 Task: Add an event with the title Webinar: Introduction to Effective Social Media Advertising, date '2023/12/05', time 7:50 AM to 9:50 AMand add a description: The facilitator will provide a briefing on the rules, objectives, and safety guidelines of the scavenger hunt. Teams will receive their scavenger hunt checklist, which may include a combination of physical objects to find, riddles to solve, or tasks to complete.Select event color  Tangerine . Add location for the event as: Kyoto, Japan, logged in from the account softage.4@softage.netand send the event invitation to softage.6@softage.net and softage.7@softage.net. Set a reminder for the event Doesn't repeat
Action: Mouse moved to (94, 122)
Screenshot: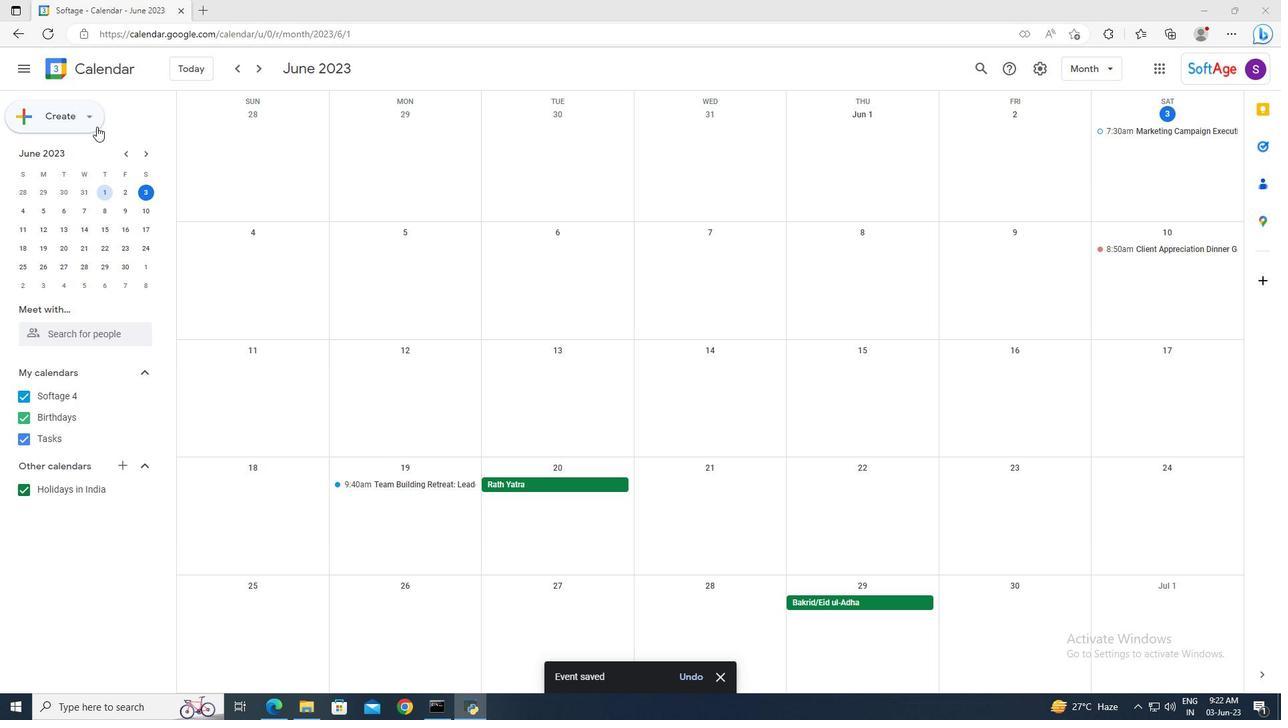 
Action: Mouse pressed left at (94, 122)
Screenshot: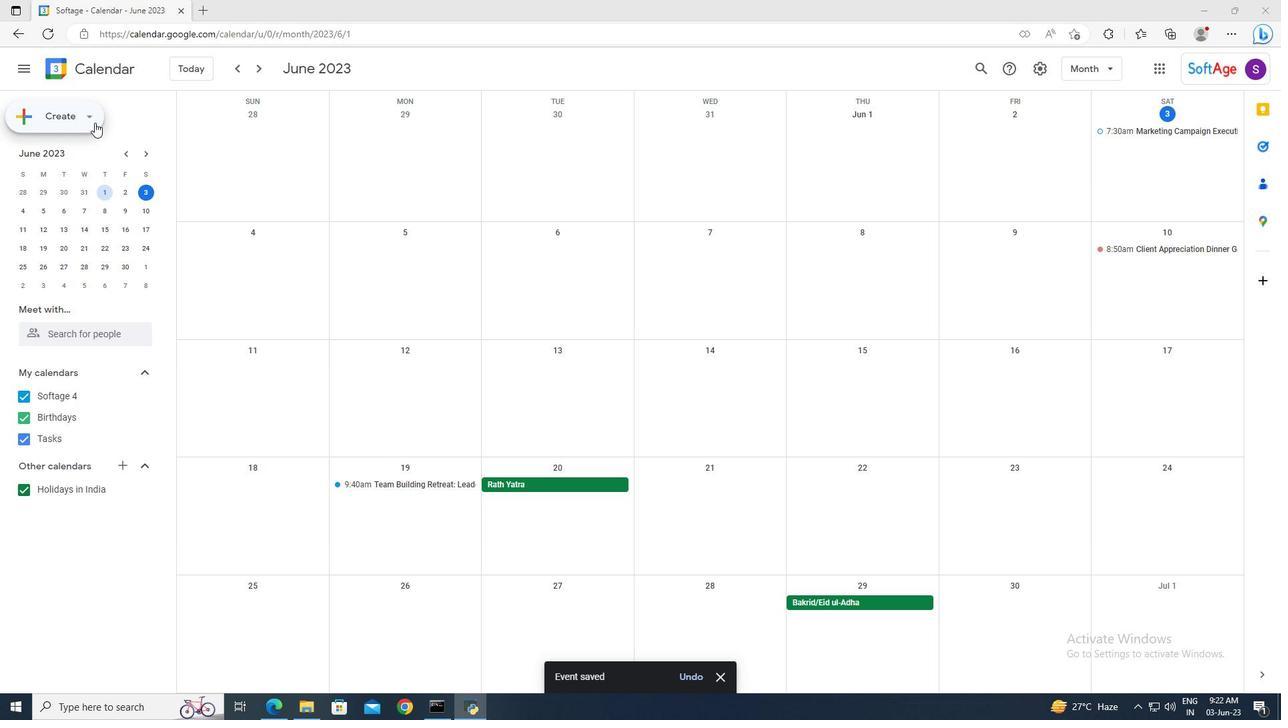 
Action: Mouse moved to (95, 154)
Screenshot: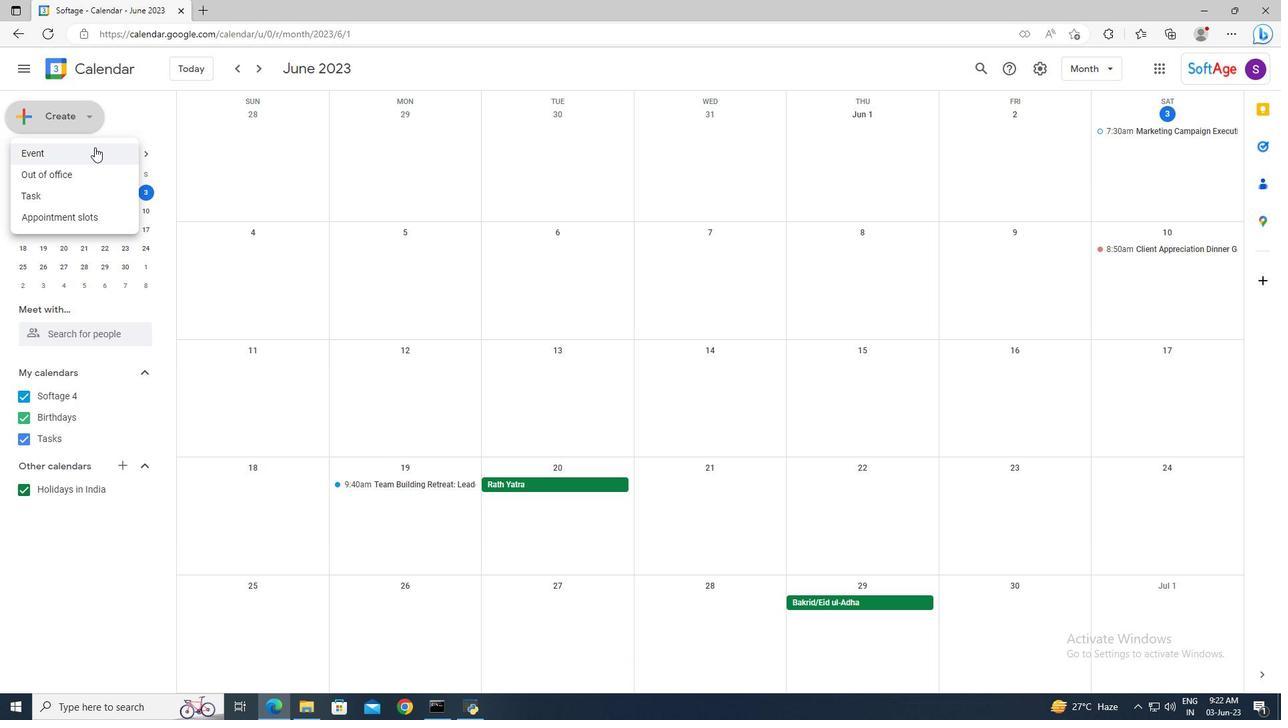 
Action: Mouse pressed left at (95, 154)
Screenshot: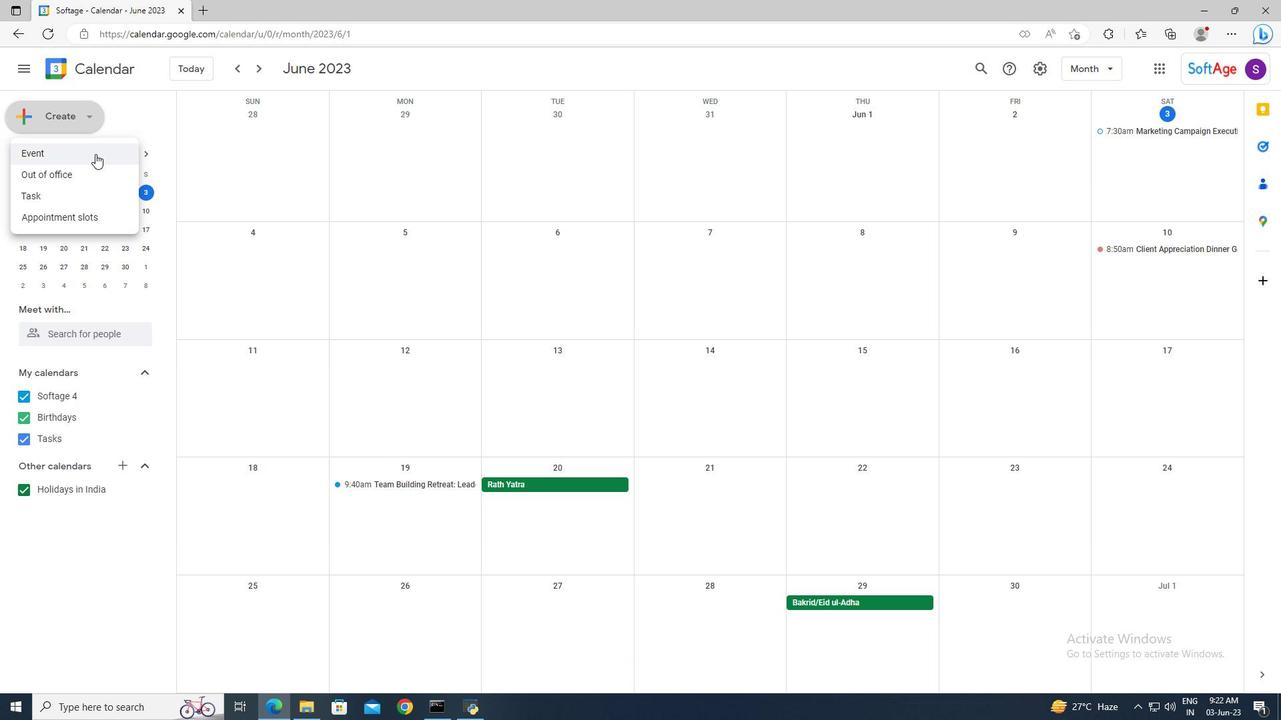 
Action: Mouse moved to (681, 445)
Screenshot: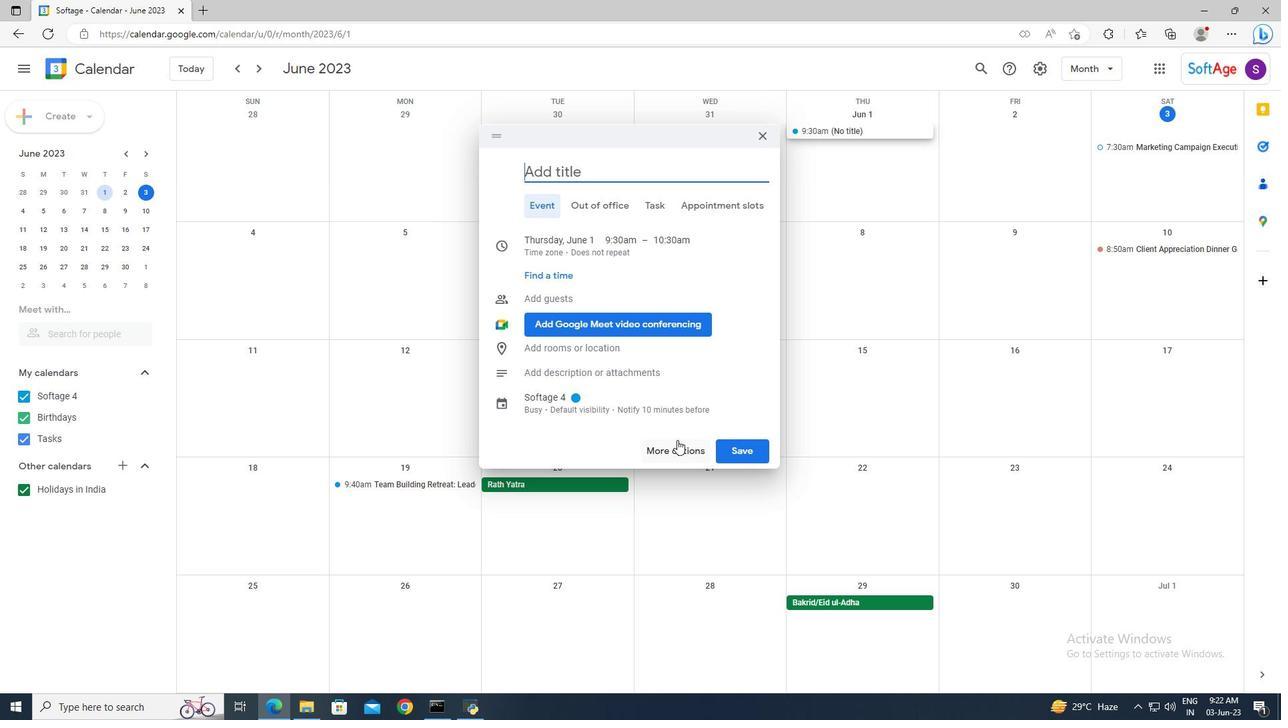 
Action: Mouse pressed left at (681, 445)
Screenshot: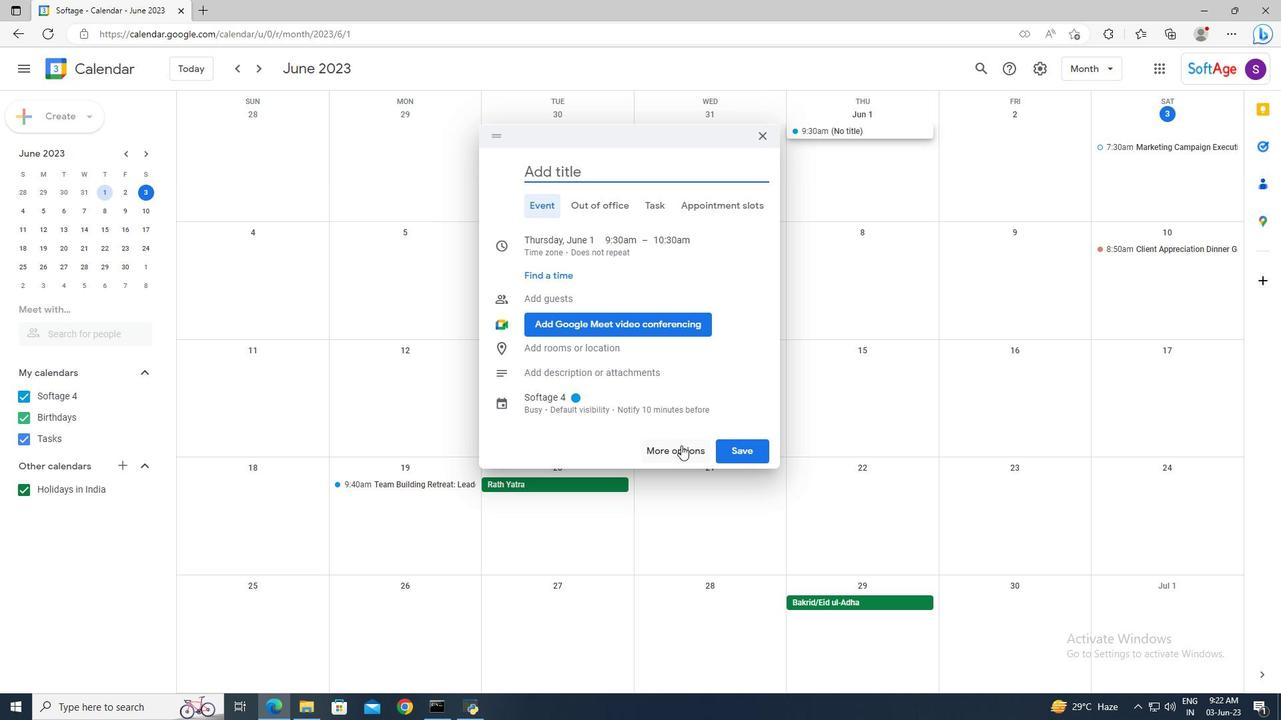 
Action: Mouse moved to (321, 80)
Screenshot: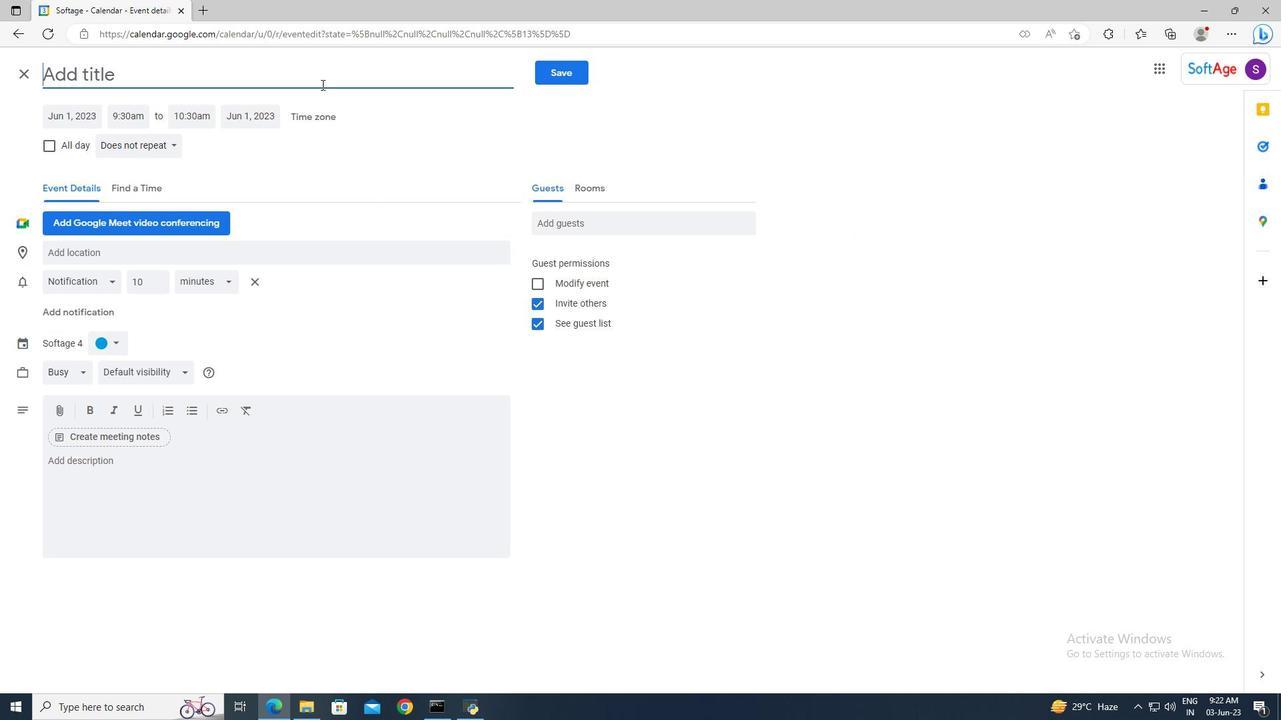 
Action: Mouse pressed left at (321, 80)
Screenshot: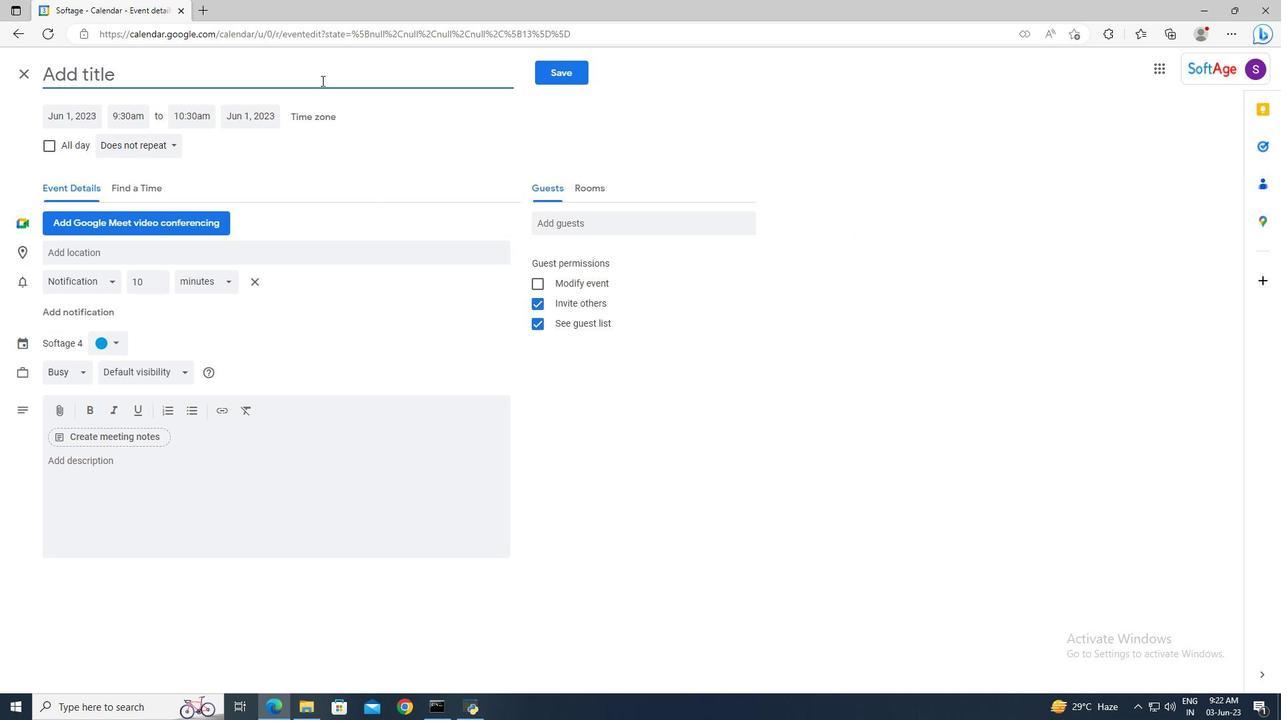 
Action: Key pressed <Key.shift>Webinar<Key.shift>:<Key.space><Key.shift>Introdu<Key.backspace><Key.backspace>duction<Key.space>to<Key.space><Key.shift>Effective<Key.space><Key.shift_r>Social<Key.space><Key.shift>Media<Key.space><Key.shift>Advertising
Screenshot: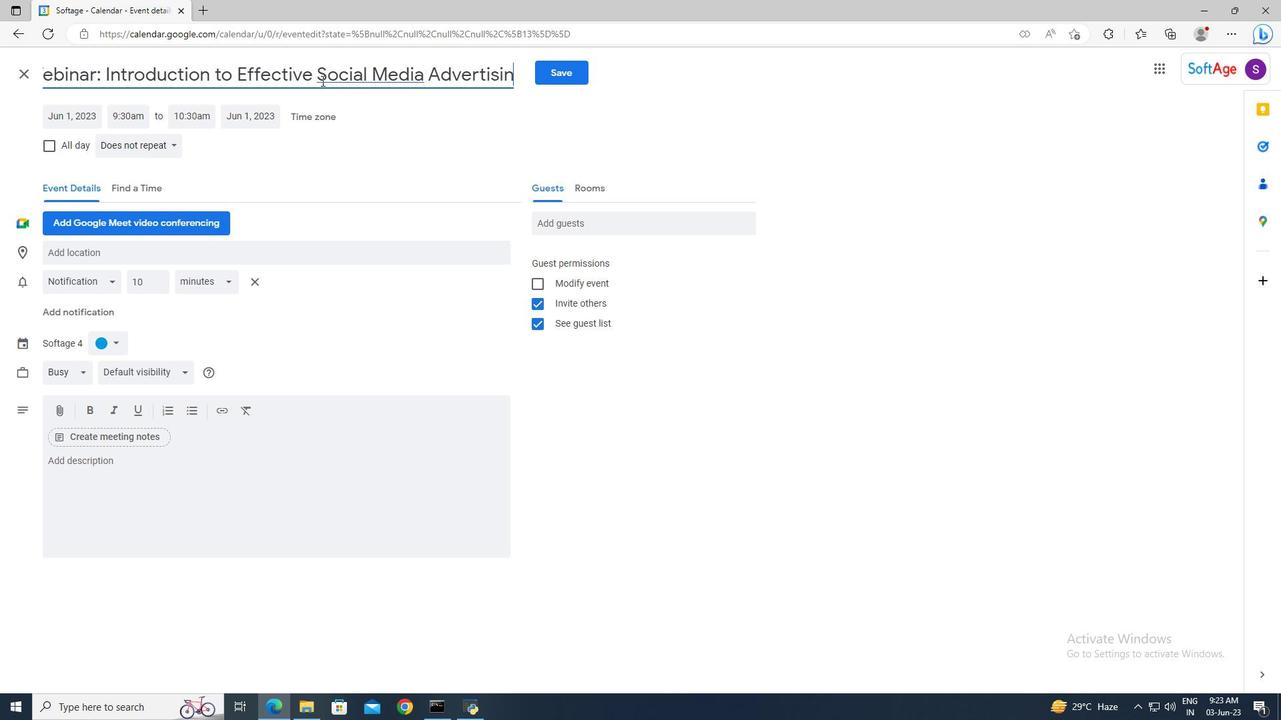 
Action: Mouse moved to (89, 116)
Screenshot: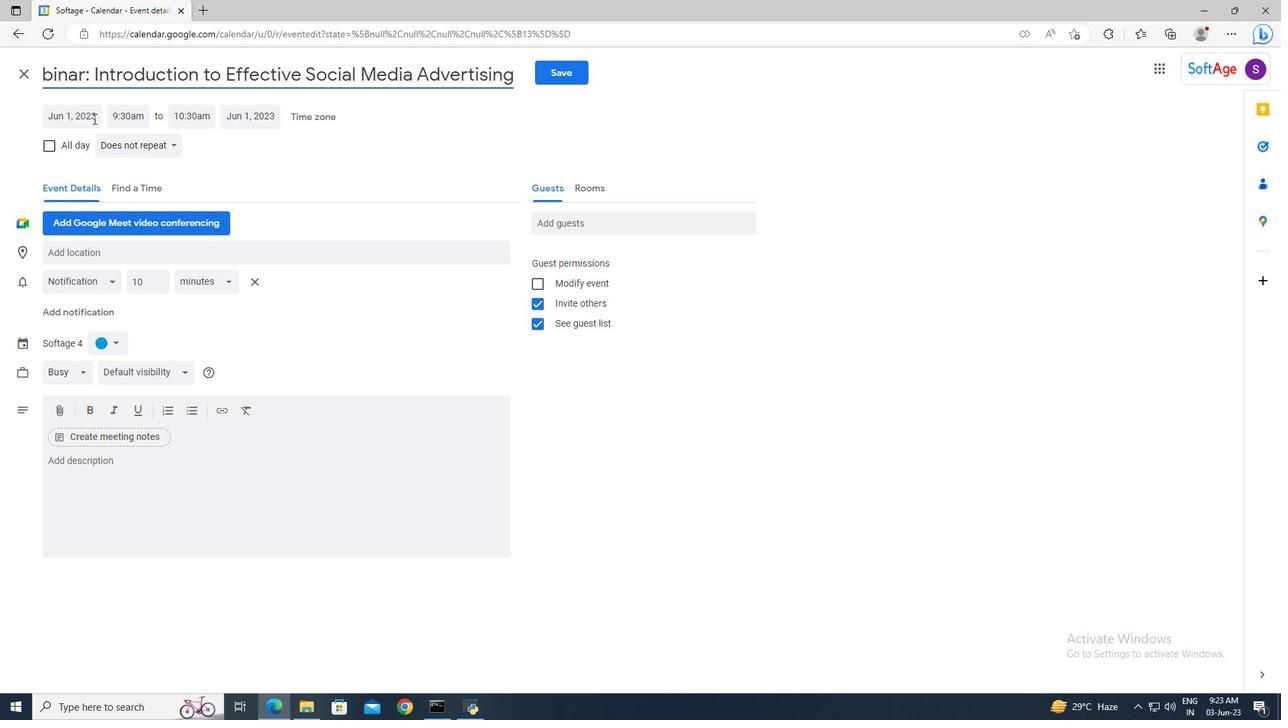 
Action: Mouse pressed left at (89, 116)
Screenshot: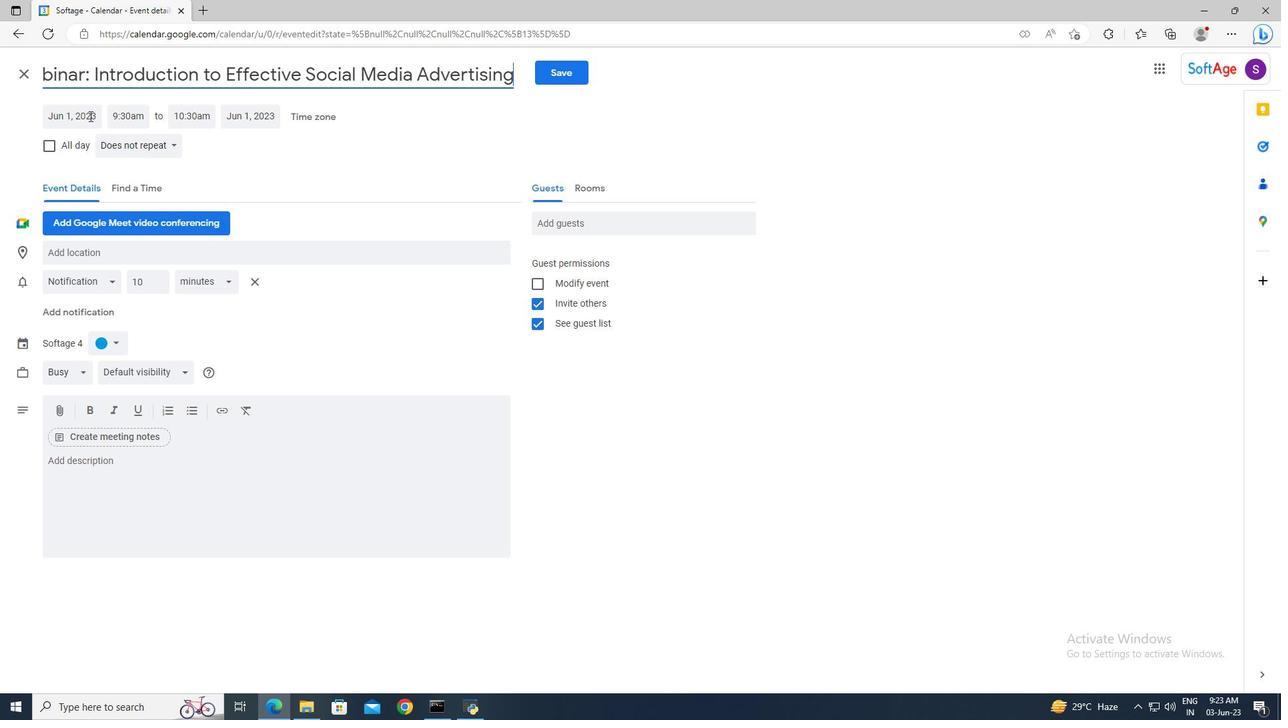 
Action: Mouse moved to (213, 142)
Screenshot: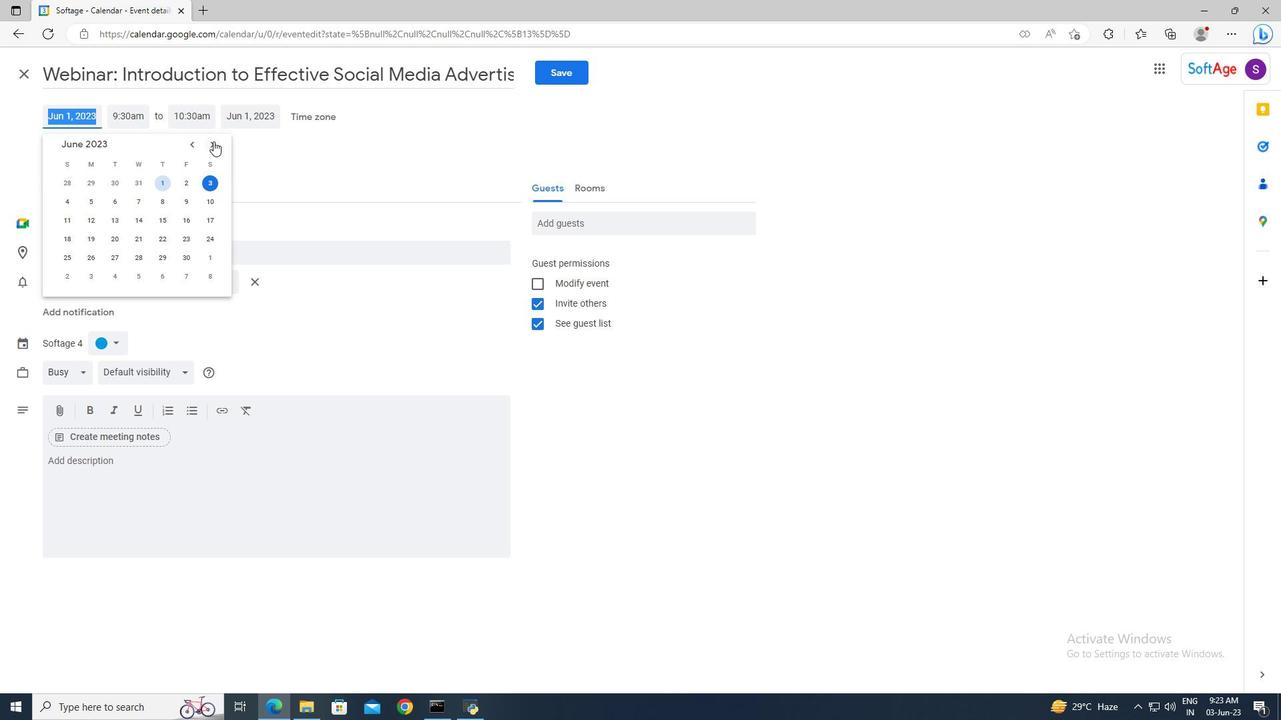 
Action: Mouse pressed left at (213, 142)
Screenshot: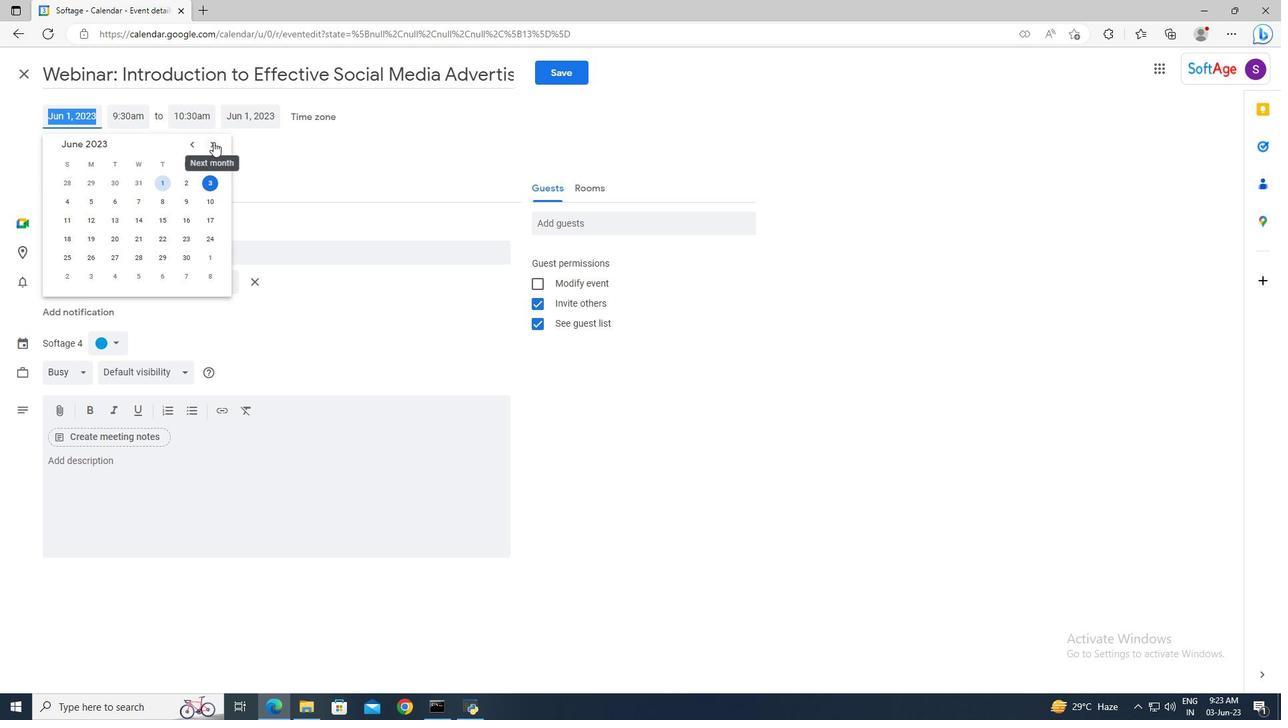 
Action: Mouse pressed left at (213, 142)
Screenshot: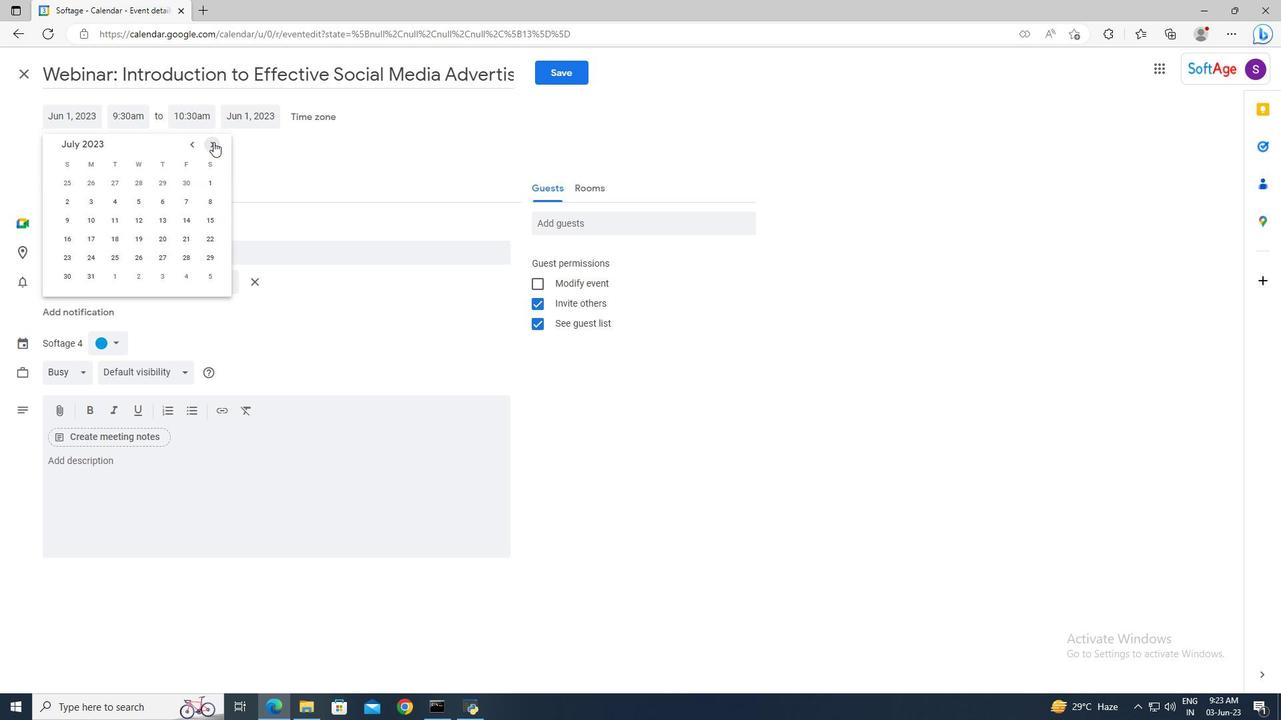 
Action: Mouse pressed left at (213, 142)
Screenshot: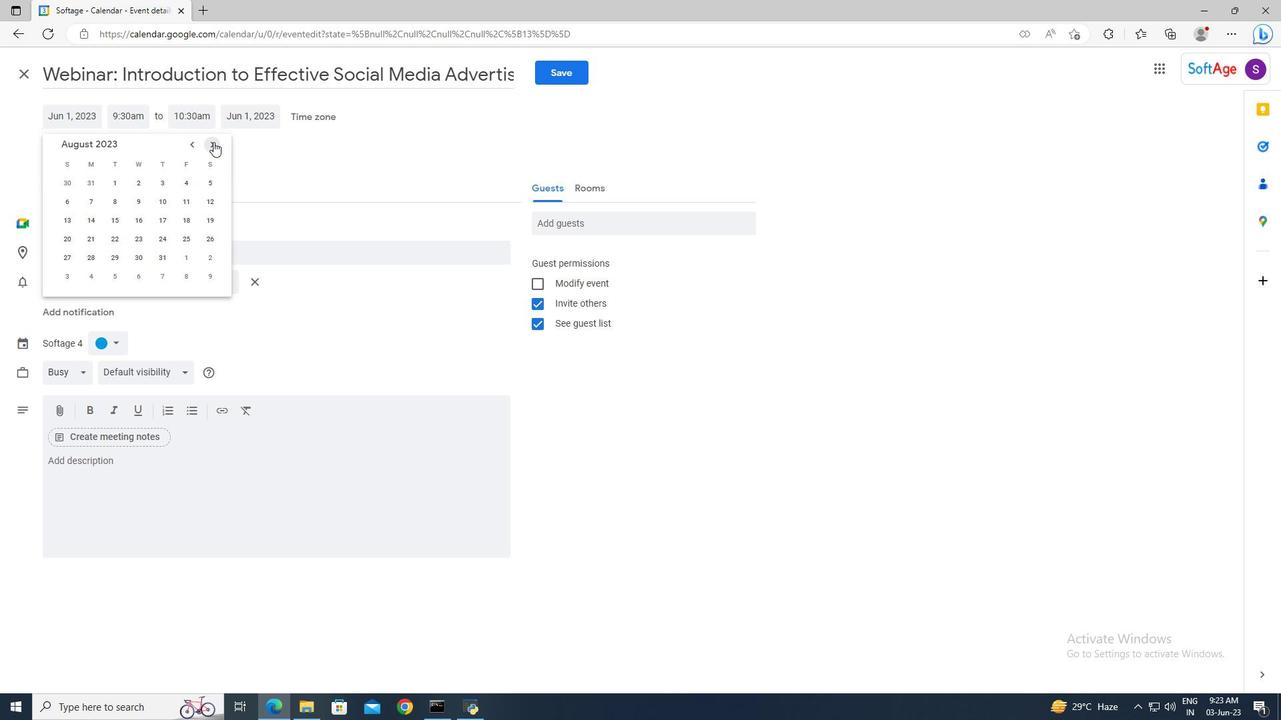 
Action: Mouse pressed left at (213, 142)
Screenshot: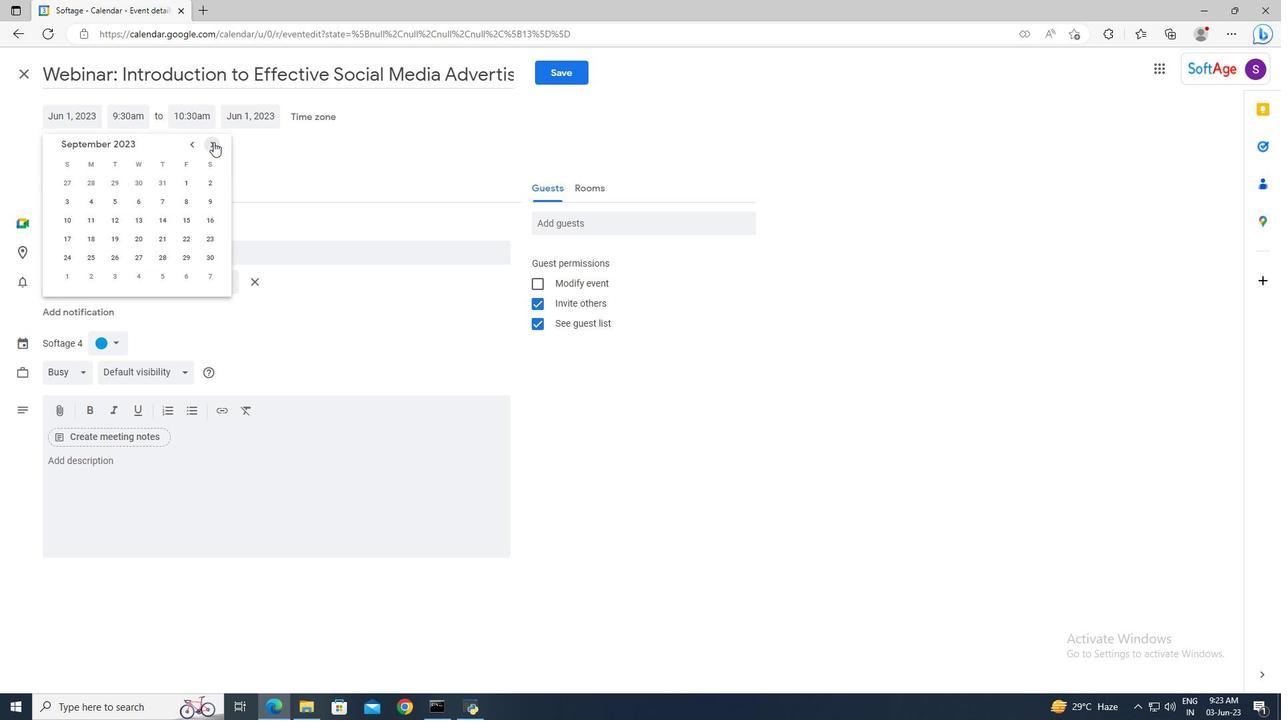 
Action: Mouse pressed left at (213, 142)
Screenshot: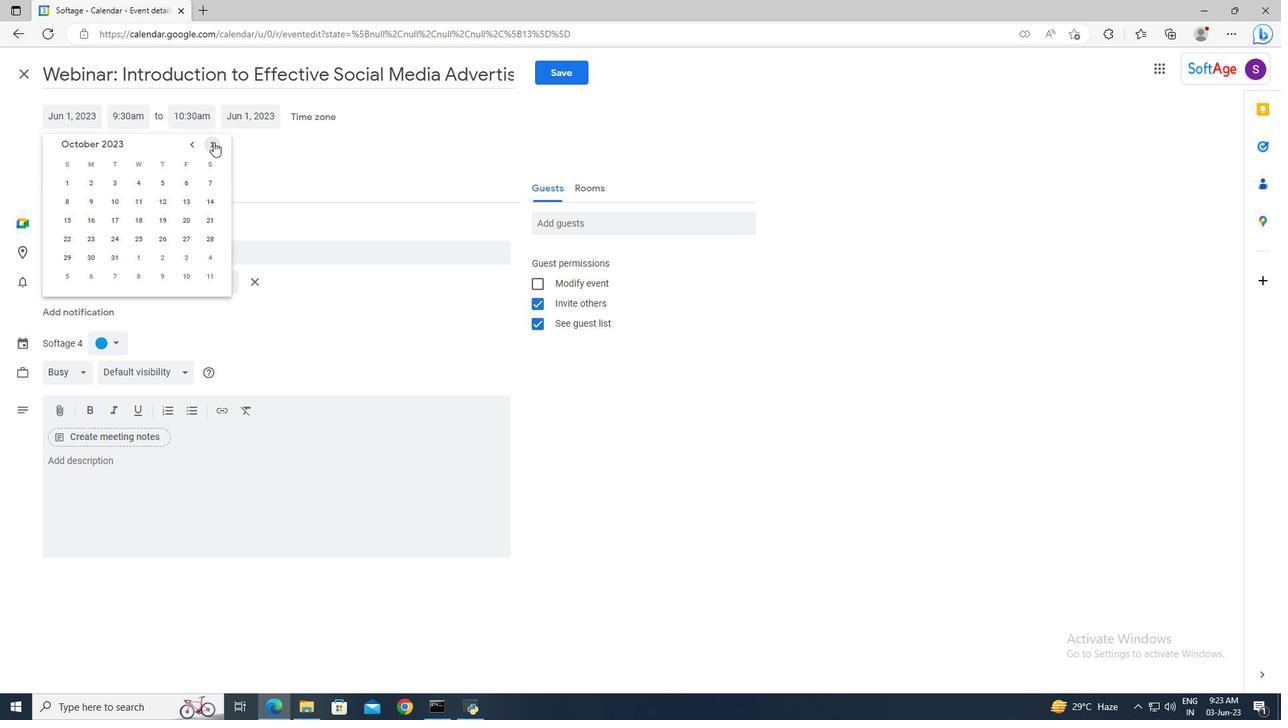 
Action: Mouse pressed left at (213, 142)
Screenshot: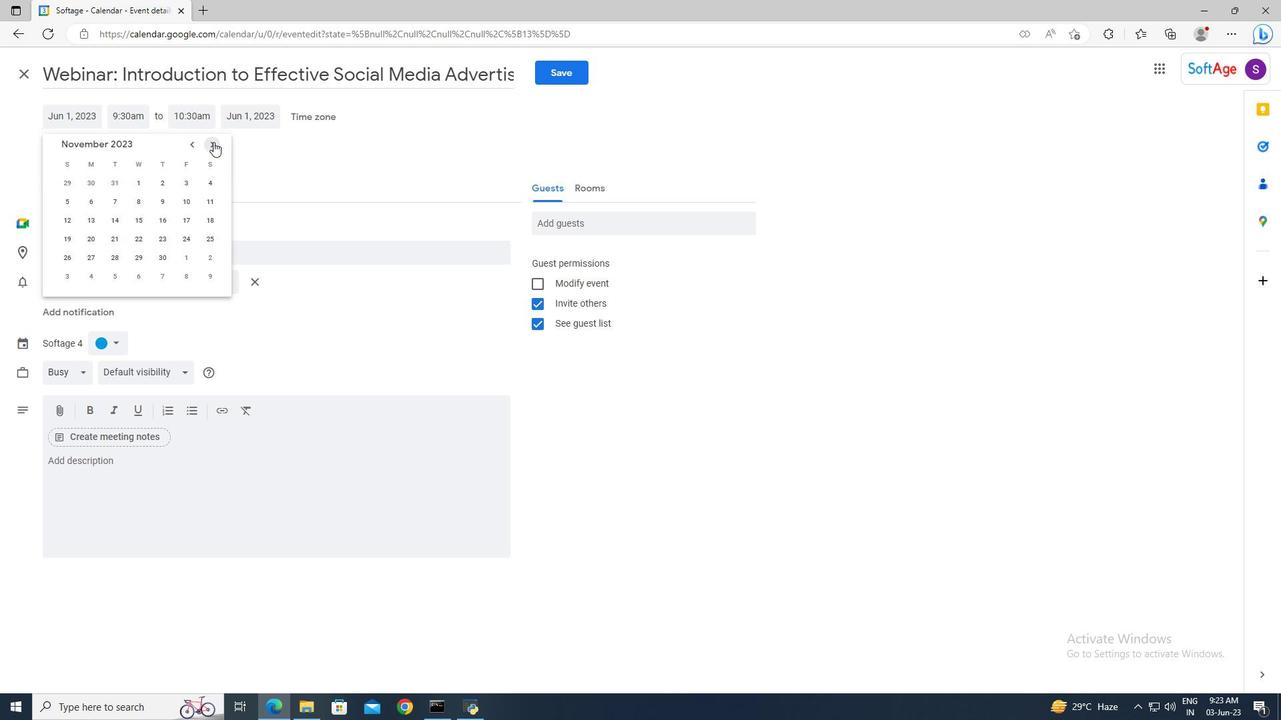 
Action: Mouse moved to (111, 204)
Screenshot: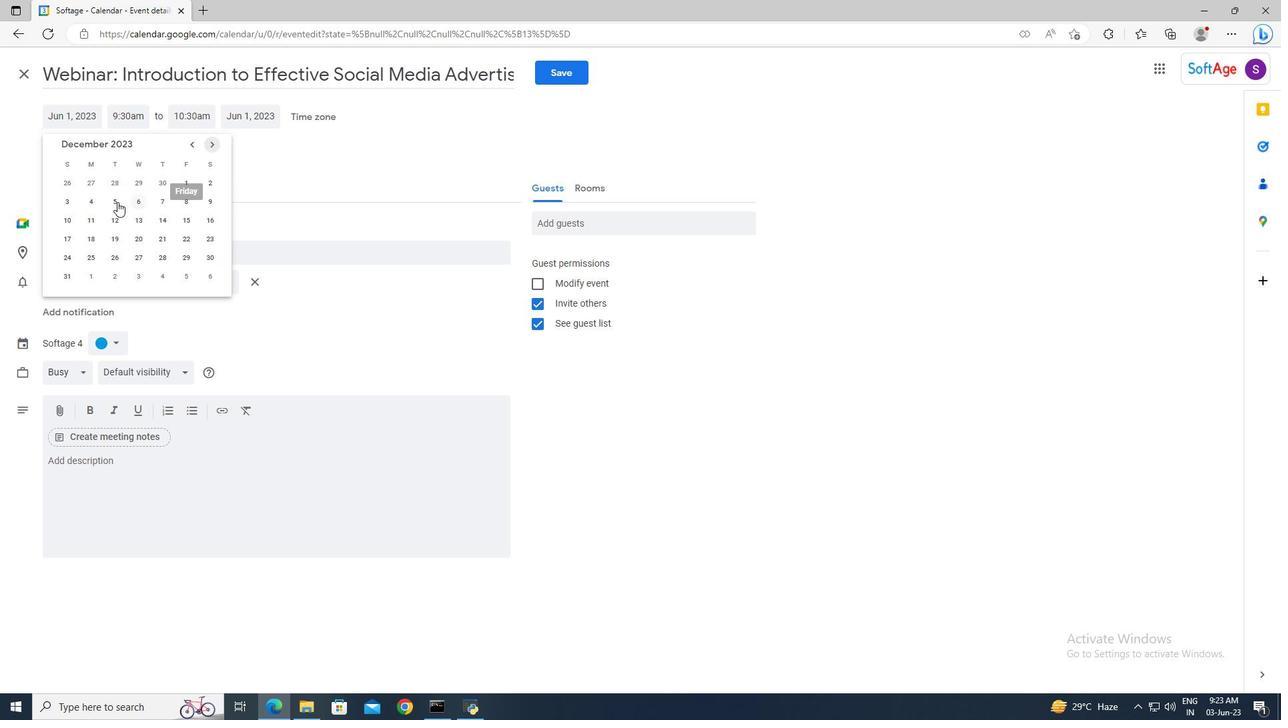 
Action: Mouse pressed left at (111, 204)
Screenshot: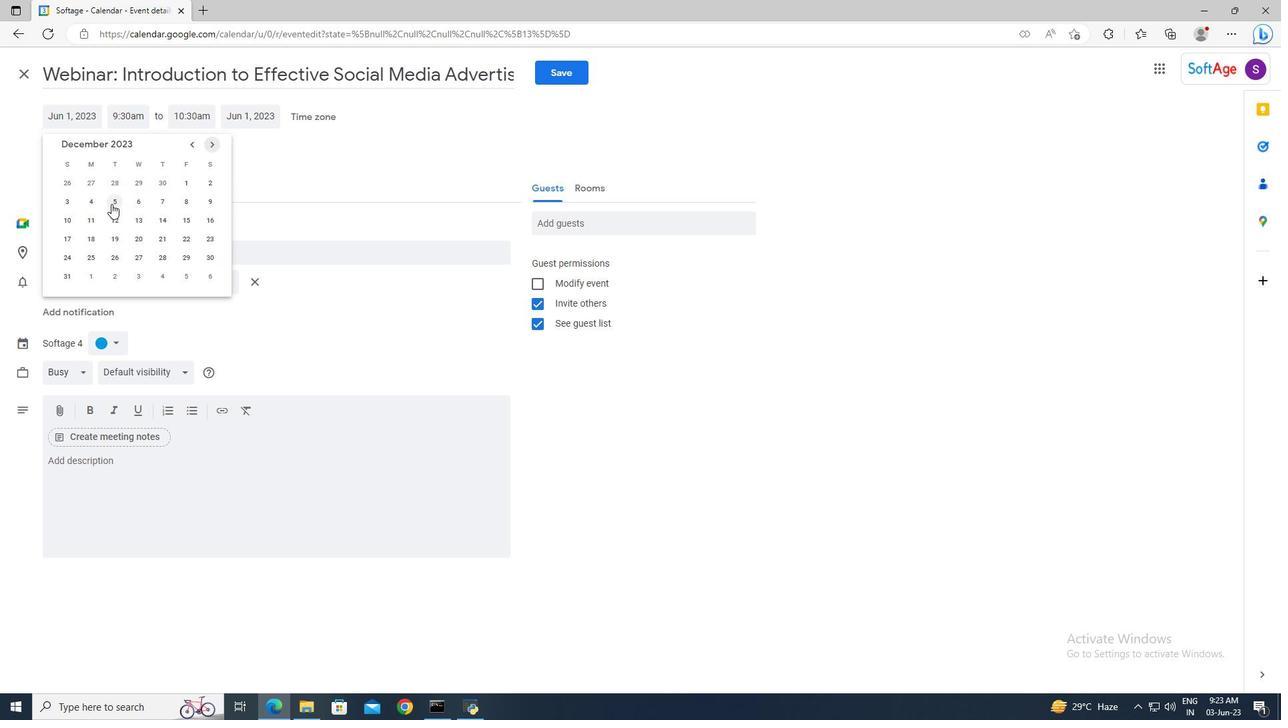 
Action: Mouse moved to (121, 118)
Screenshot: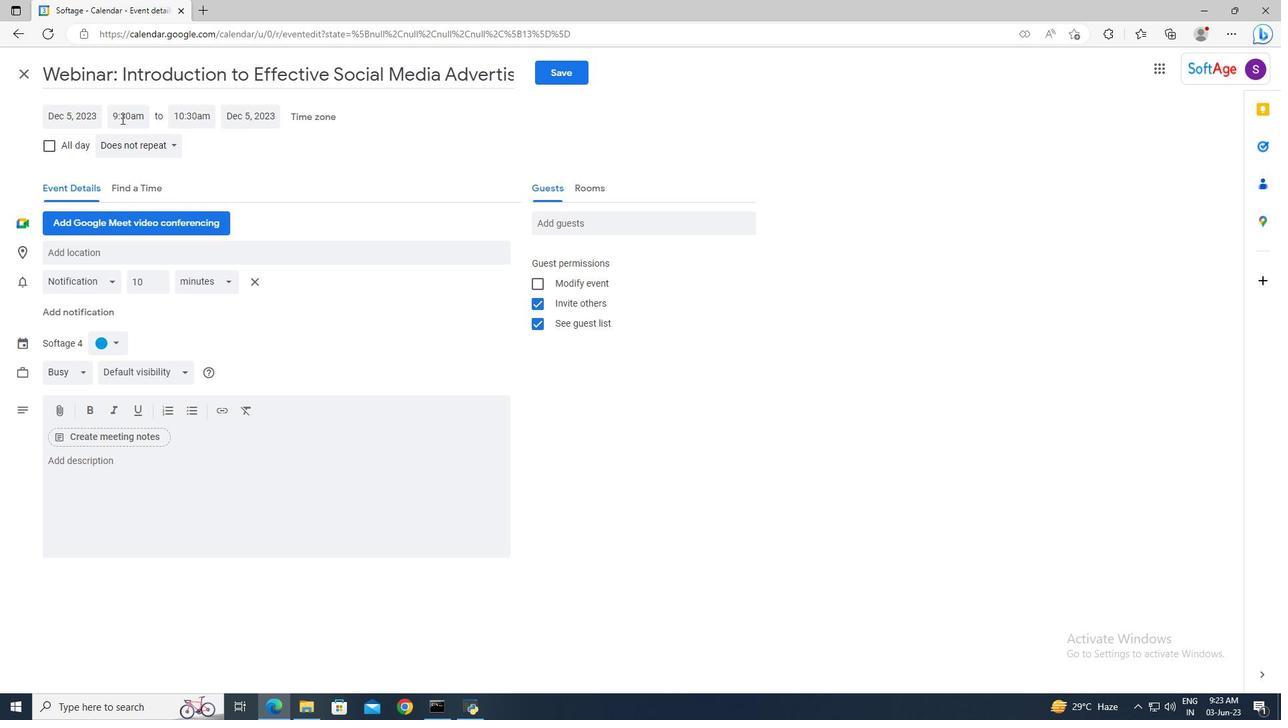 
Action: Mouse pressed left at (121, 118)
Screenshot: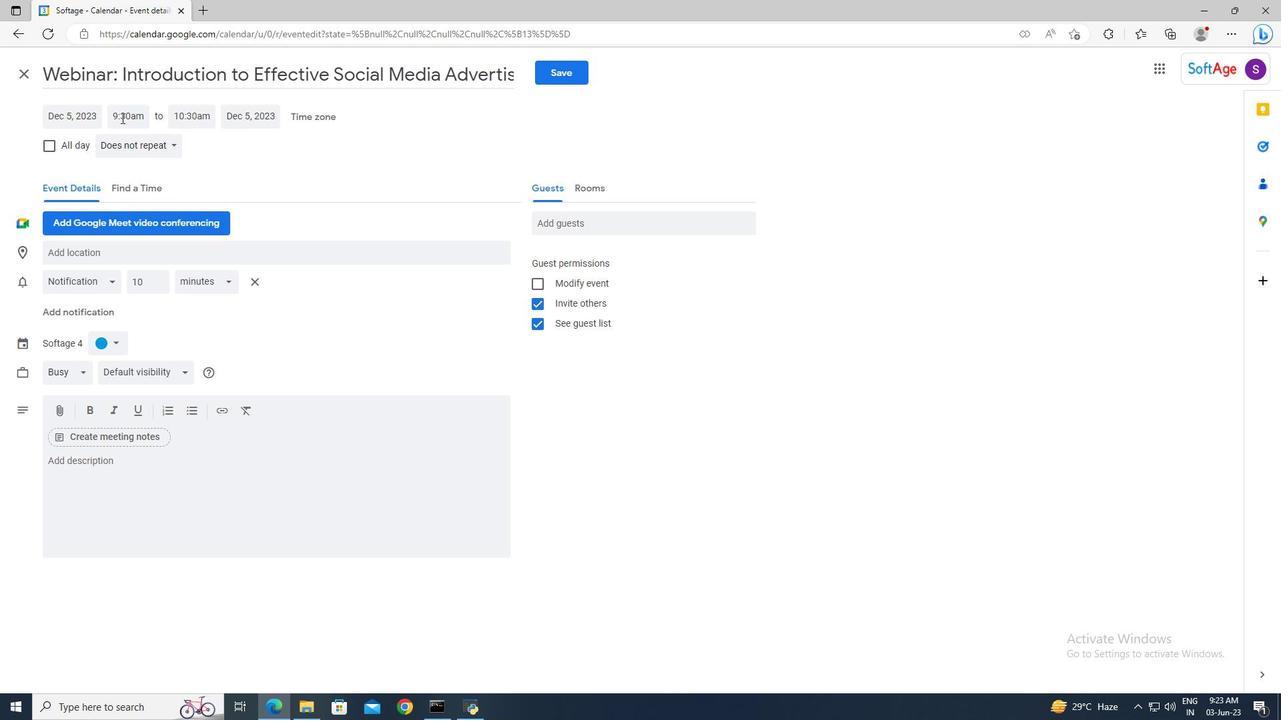 
Action: Key pressed 7<Key.shift_r>:50am<Key.enter><Key.tab>9<Key.shift_r>:50<Key.enter>
Screenshot: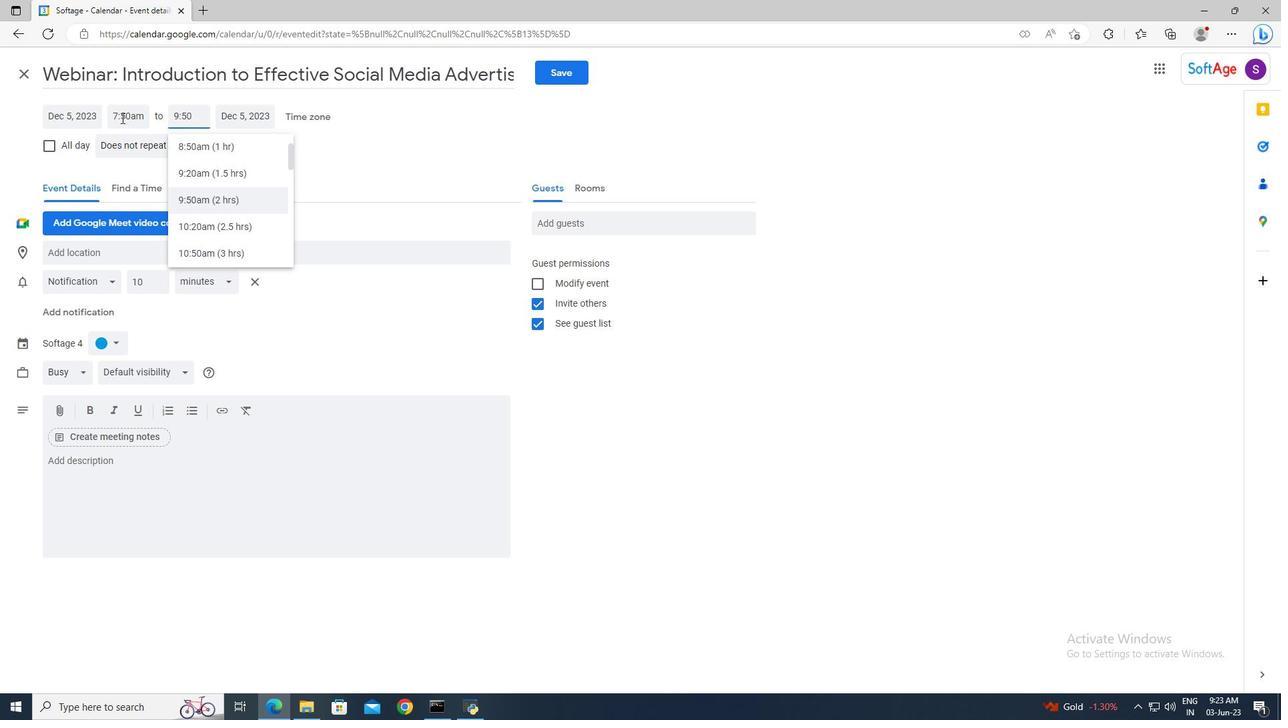 
Action: Mouse moved to (126, 466)
Screenshot: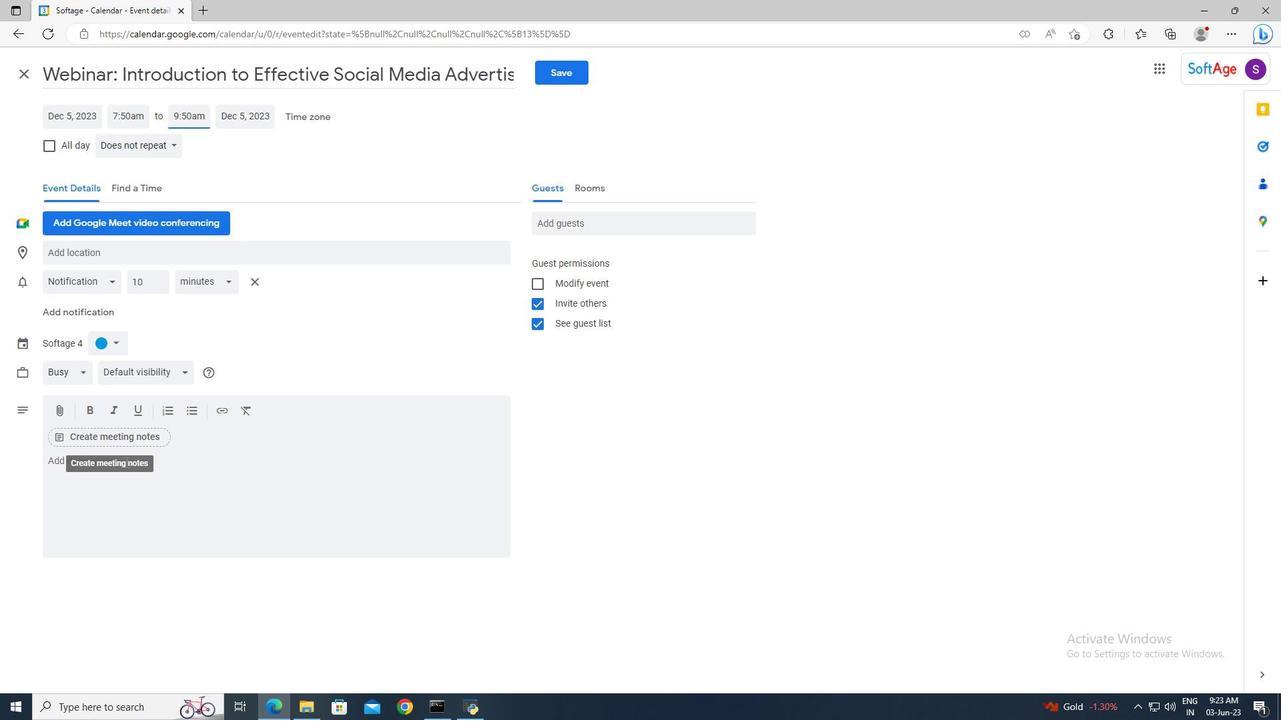 
Action: Mouse pressed left at (126, 466)
Screenshot: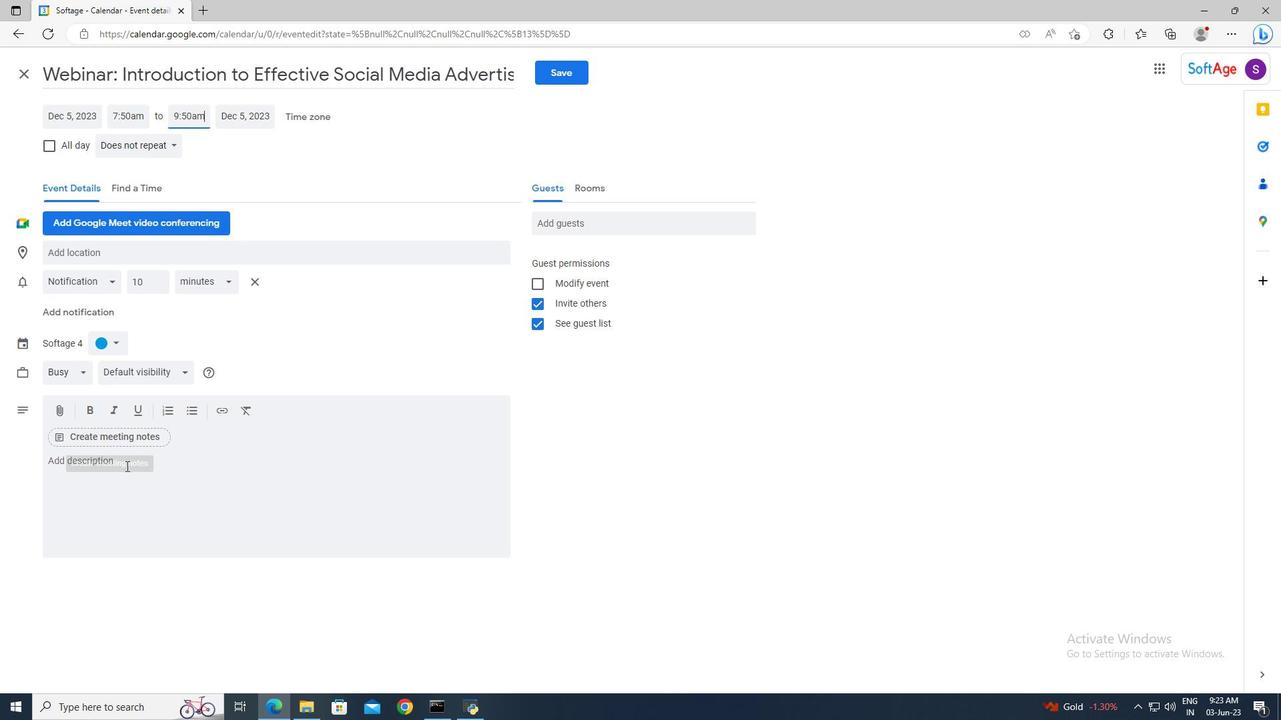 
Action: Key pressed <Key.shift>The<Key.space>facilitator<Key.space>will<Key.space>provide<Key.space>a<Key.space>briefing<Key.space>on<Key.space>the<Key.space>rules,<Key.space>objectives,<Key.space>and<Key.space>safety<Key.space>guidelines<Key.space>of<Key.space>the<Key.space>scavenger<Key.space>hunt.<Key.space><Key.shift>Teams<Key.space>will<Key.space>receive<Key.space>their<Key.space>scavenger<Key.space>hunt<Key.space>checklist,<Key.space>which<Key.space>may<Key.space>include<Key.space>a<Key.space>combination<Key.space>of<Key.space>physical<Key.space>objects<Key.space>to<Key.space>find,<Key.space>riddles<Key.space>to<Key.space>solve,<Key.space>or<Key.space>tasks<Key.space>to<Key.space>complete.
Screenshot: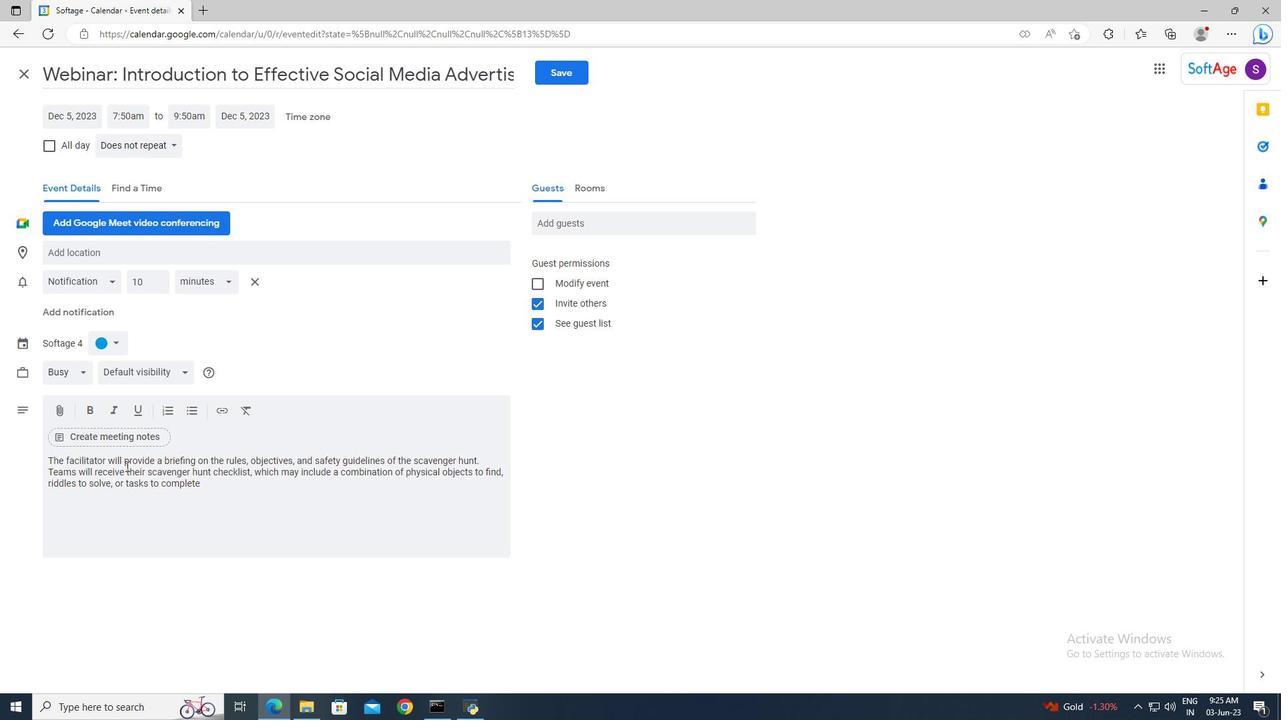 
Action: Mouse moved to (116, 343)
Screenshot: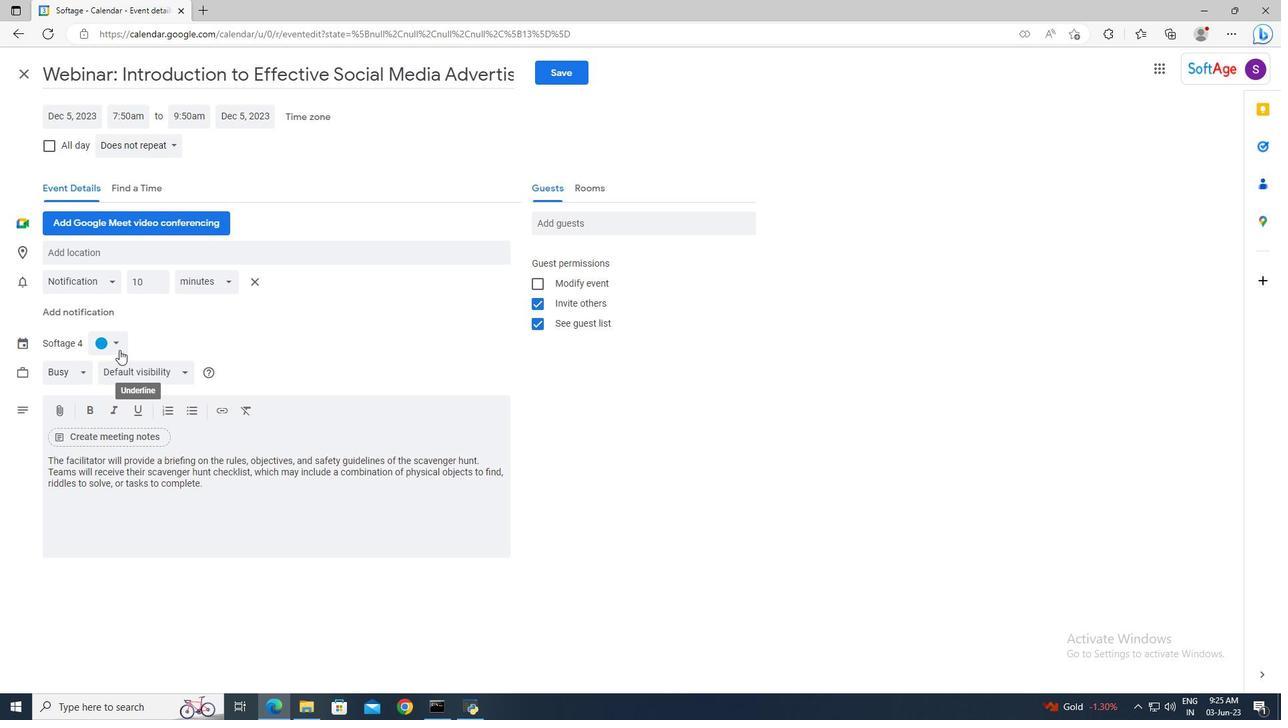 
Action: Mouse pressed left at (116, 343)
Screenshot: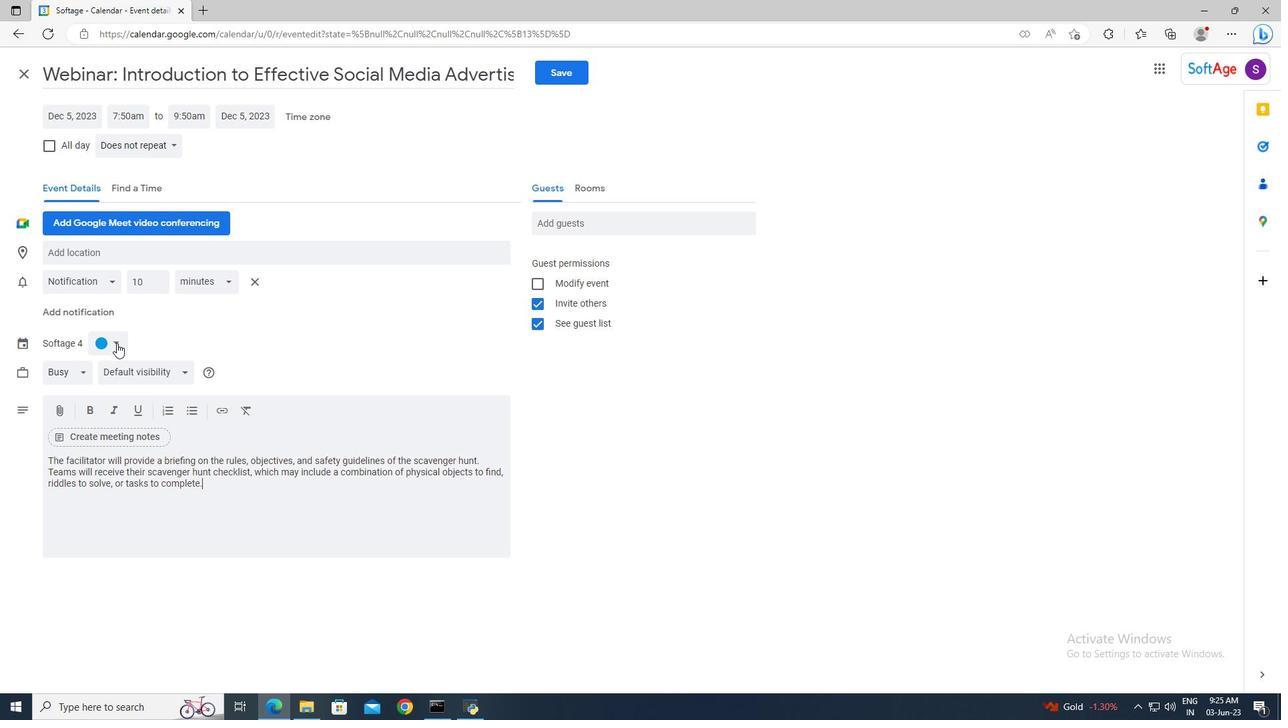 
Action: Mouse moved to (99, 357)
Screenshot: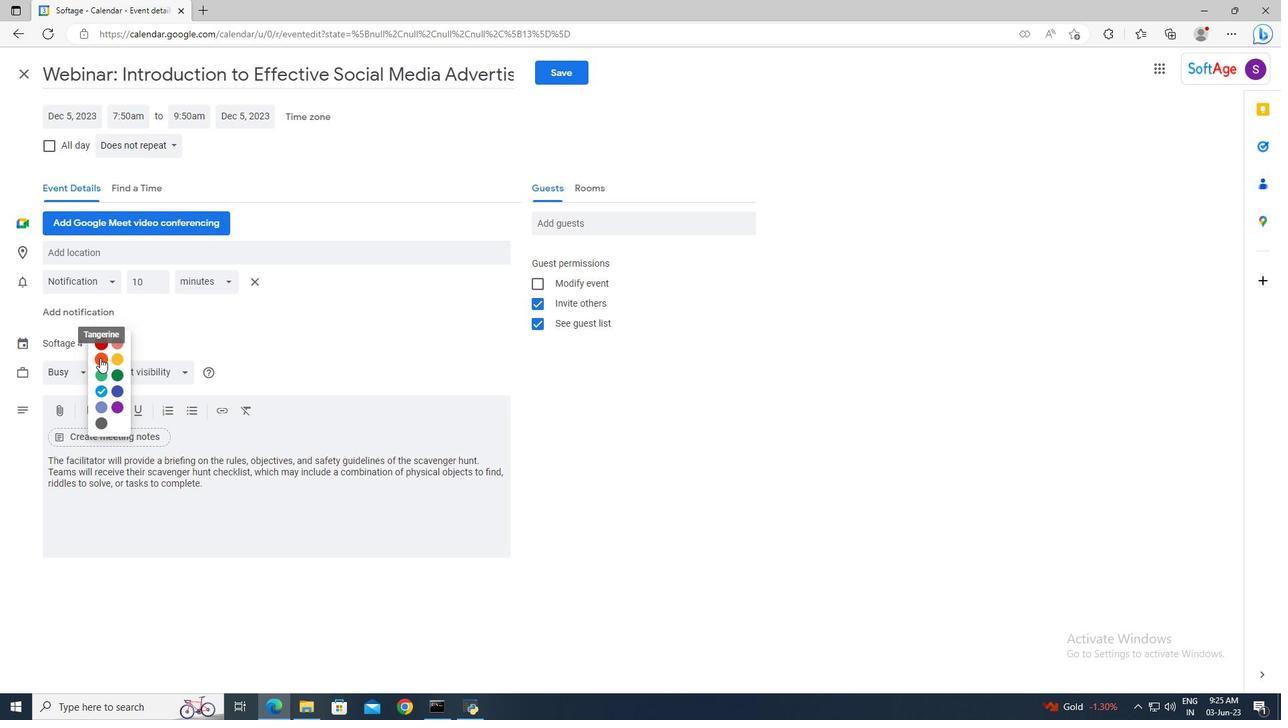 
Action: Mouse pressed left at (99, 357)
Screenshot: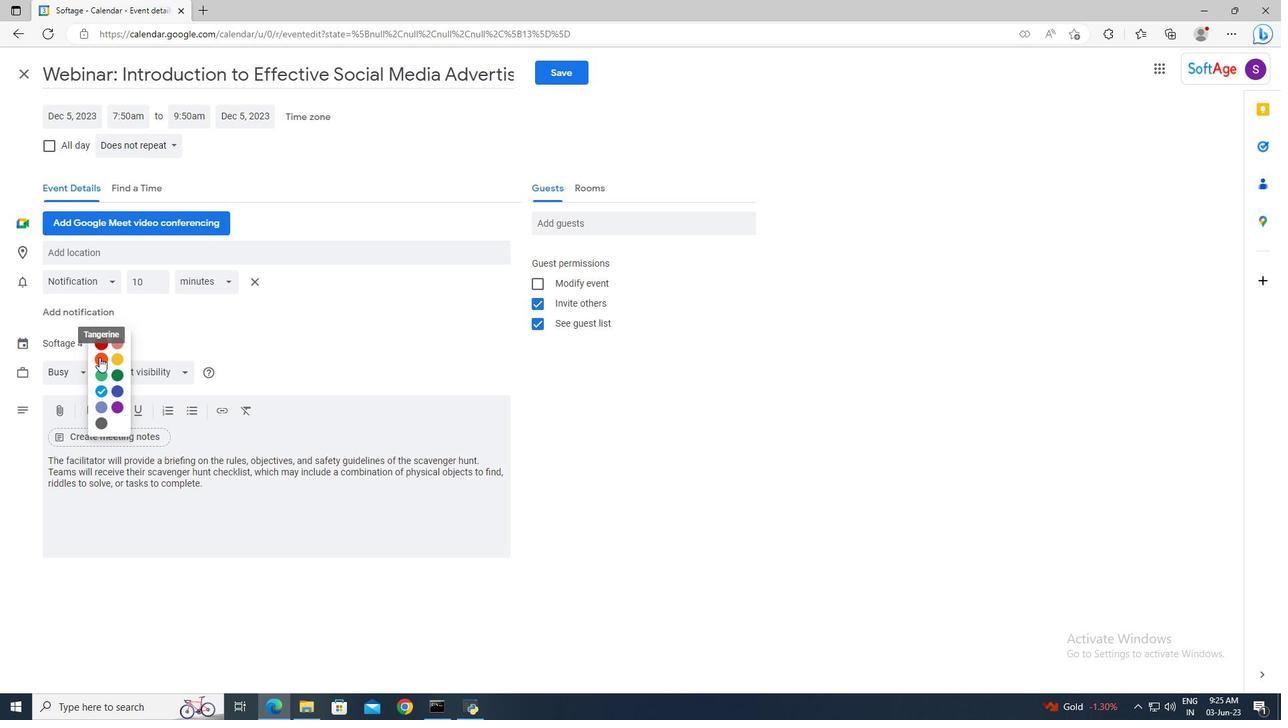 
Action: Mouse moved to (100, 259)
Screenshot: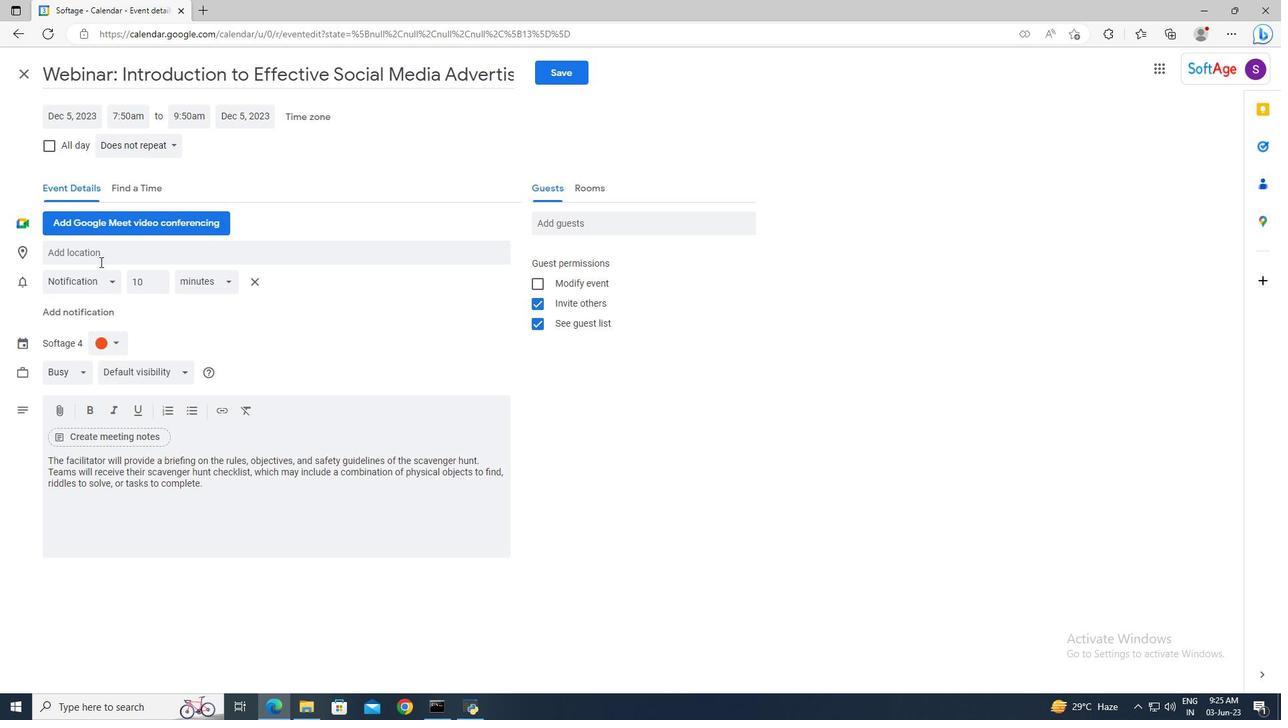 
Action: Mouse pressed left at (100, 259)
Screenshot: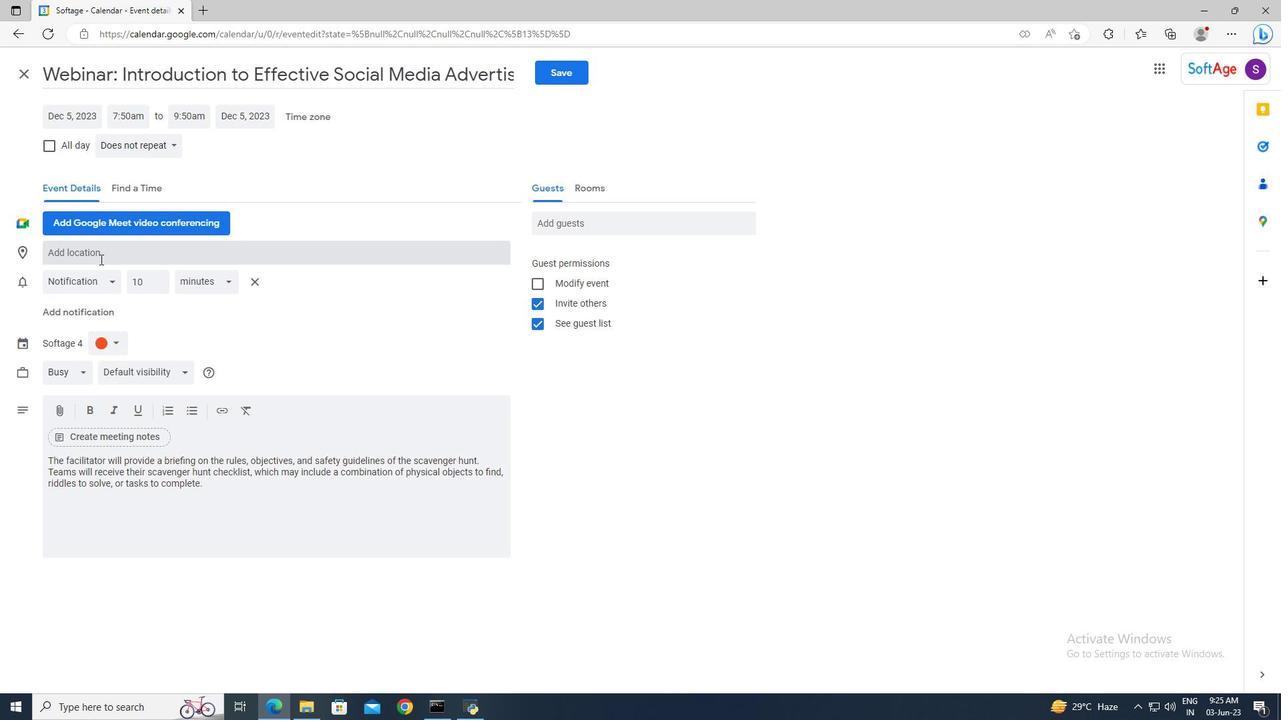 
Action: Key pressed <Key.shift>Kyoto,<Key.space><Key.shift>Japan
Screenshot: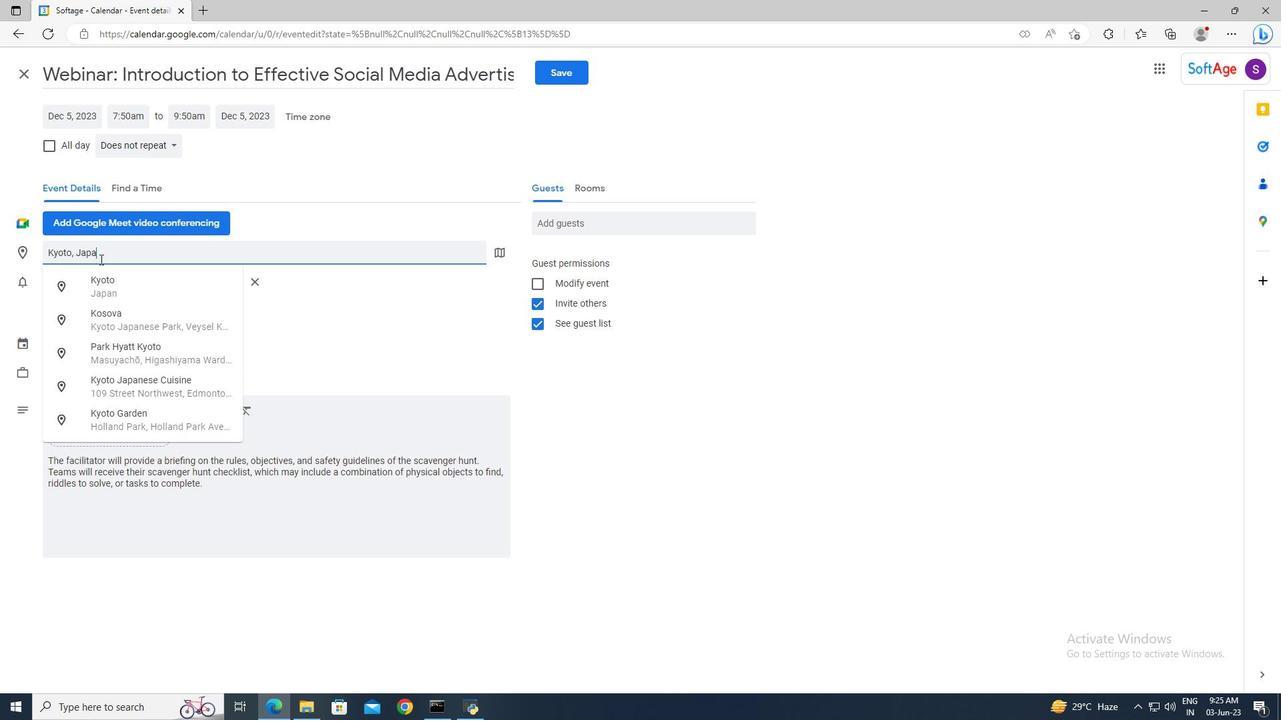 
Action: Mouse moved to (110, 288)
Screenshot: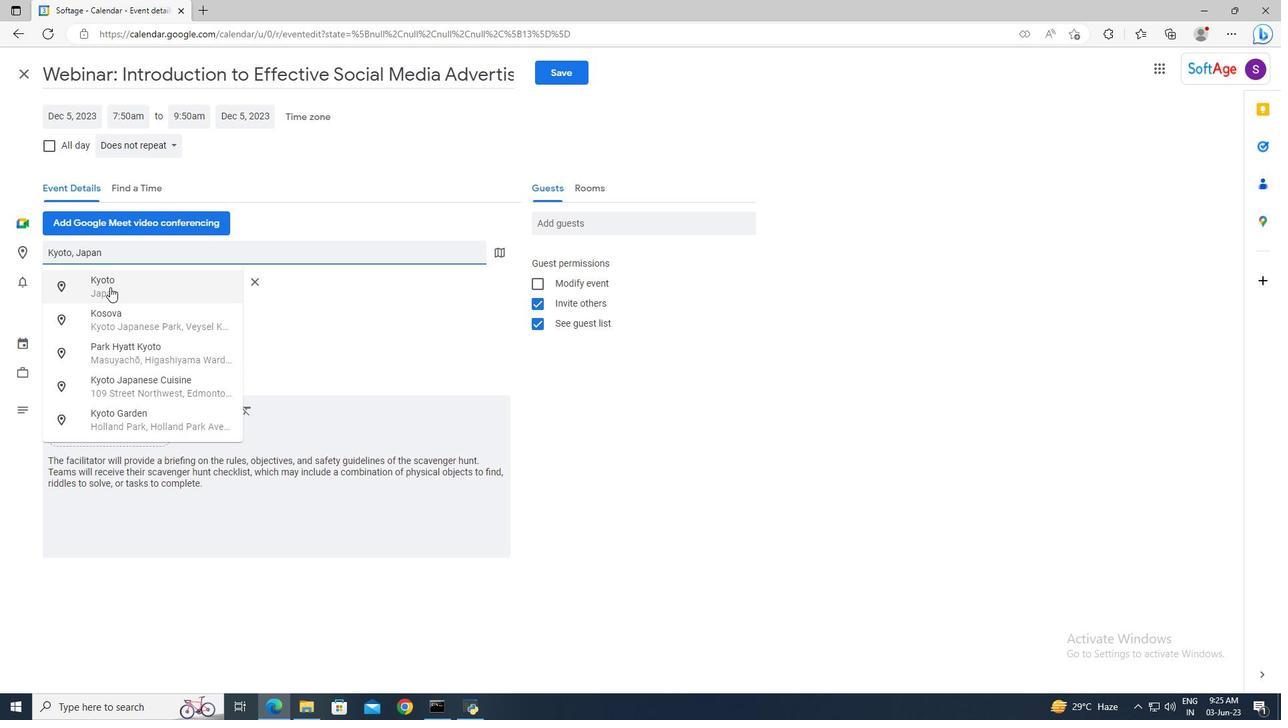
Action: Mouse pressed left at (110, 288)
Screenshot: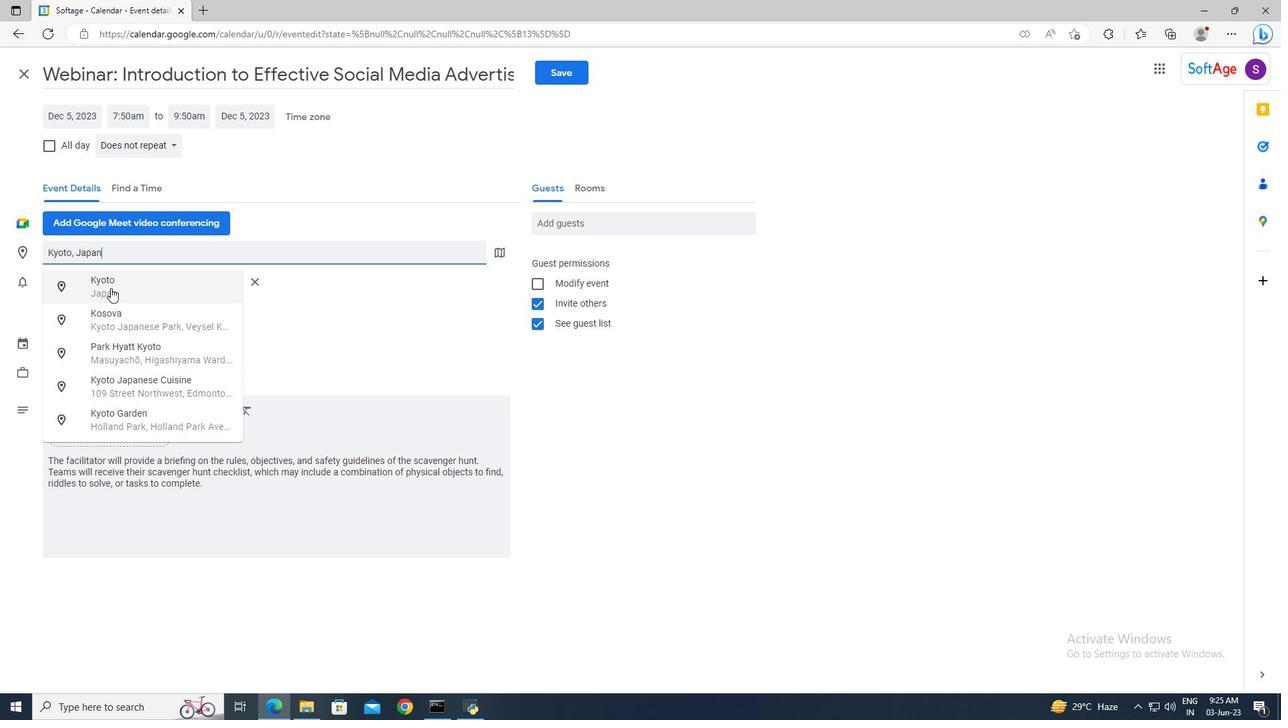 
Action: Mouse moved to (574, 225)
Screenshot: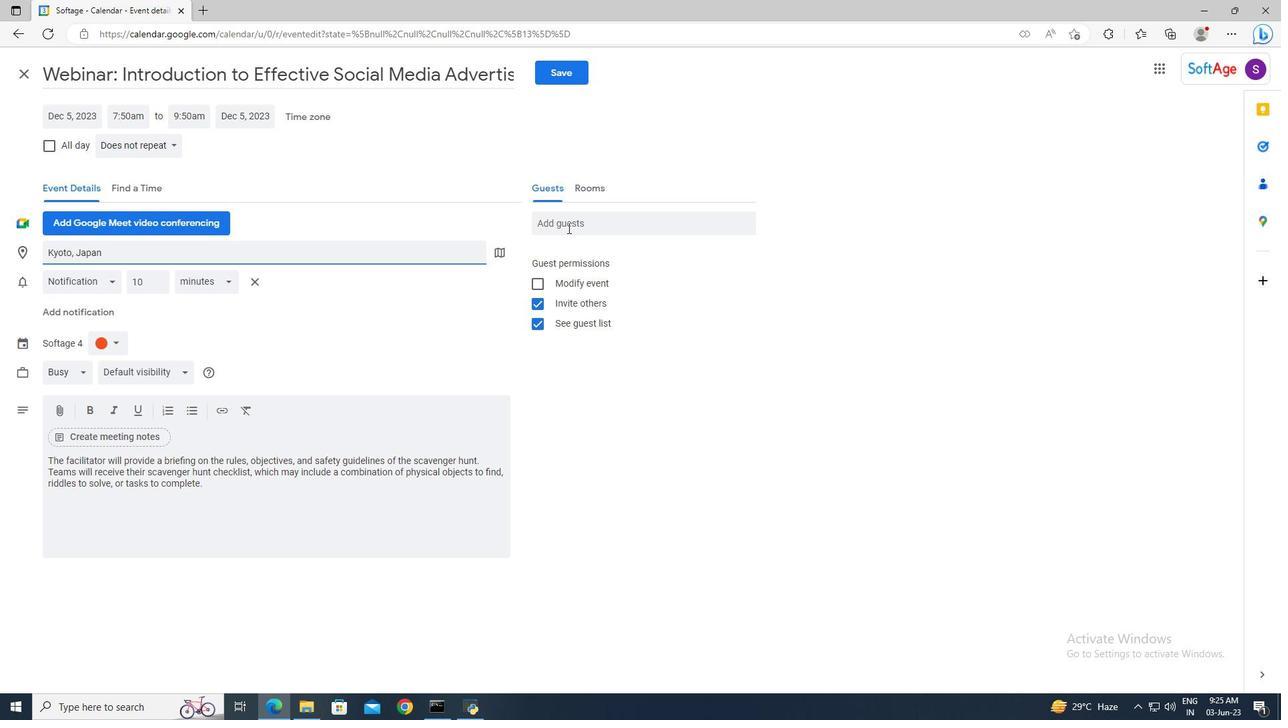 
Action: Mouse pressed left at (574, 225)
Screenshot: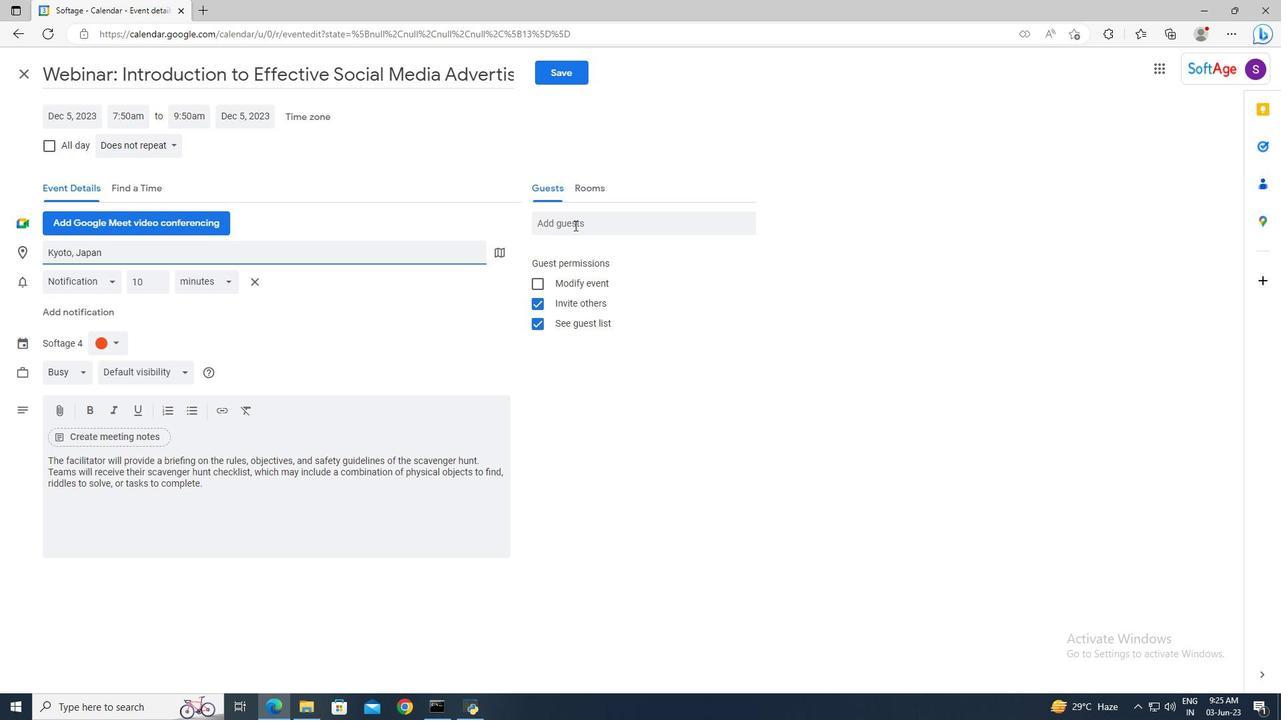 
Action: Key pressed softage.6<Key.shift><Key.shift><Key.shift><Key.shift>@softage.net<Key.enter>softage.7<Key.shift>@softage.net<Key.enter>
Screenshot: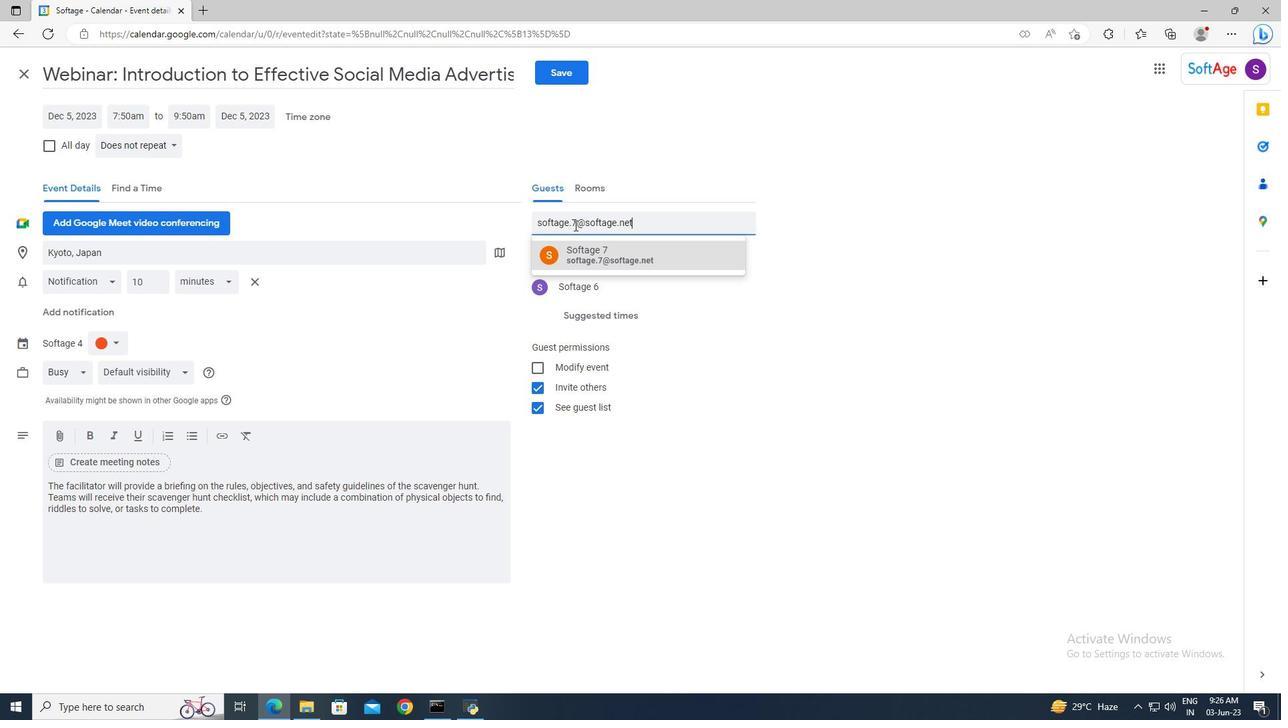 
Action: Mouse moved to (162, 149)
Screenshot: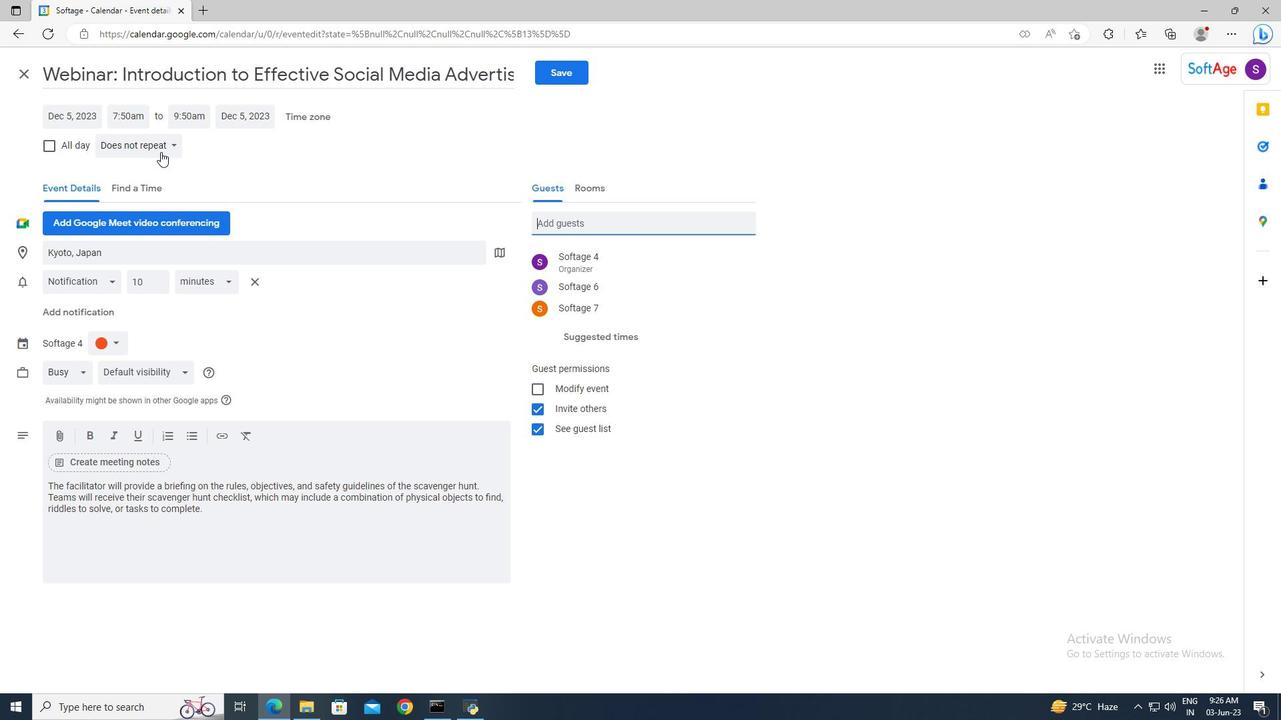 
Action: Mouse pressed left at (162, 149)
Screenshot: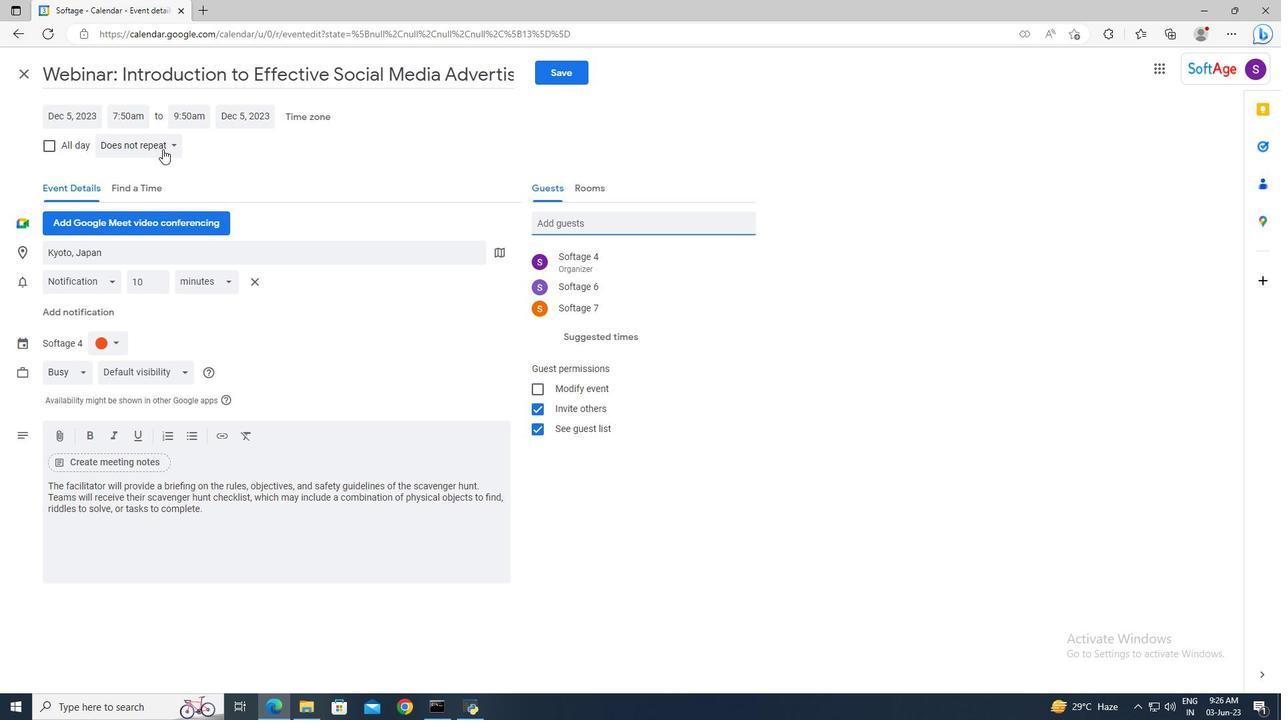 
Action: Mouse moved to (156, 144)
Screenshot: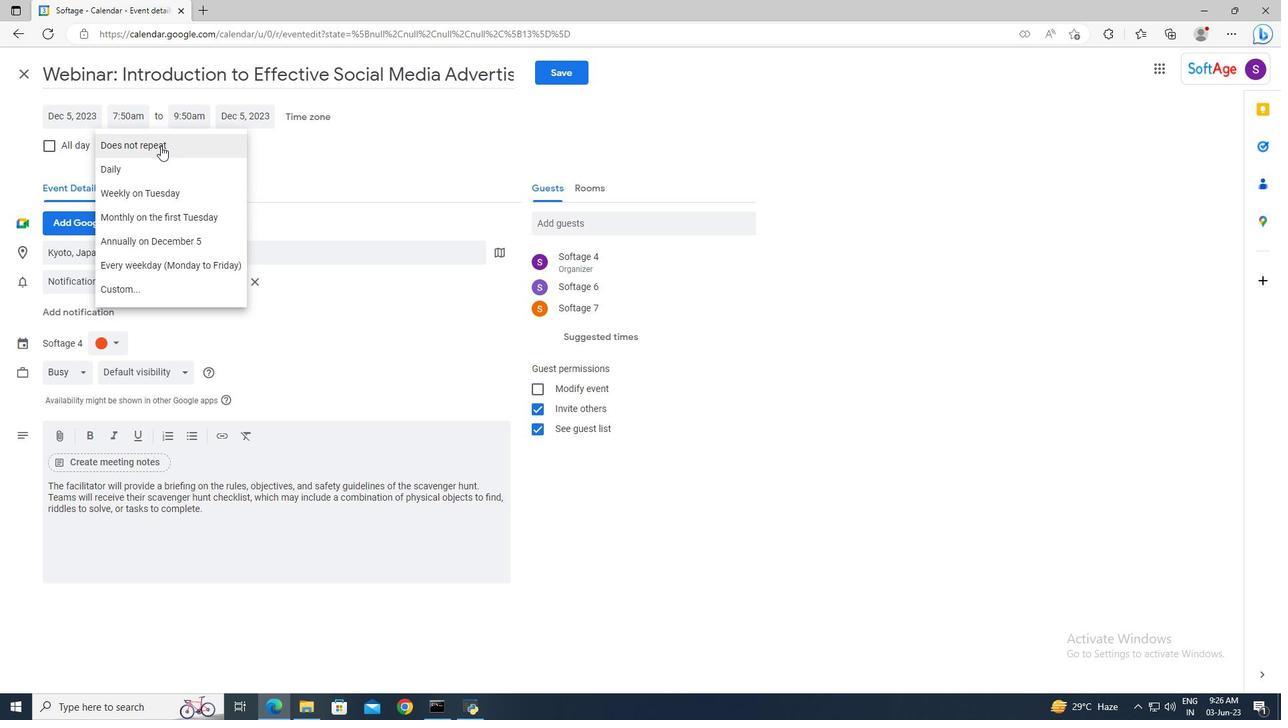 
Action: Mouse pressed left at (156, 144)
Screenshot: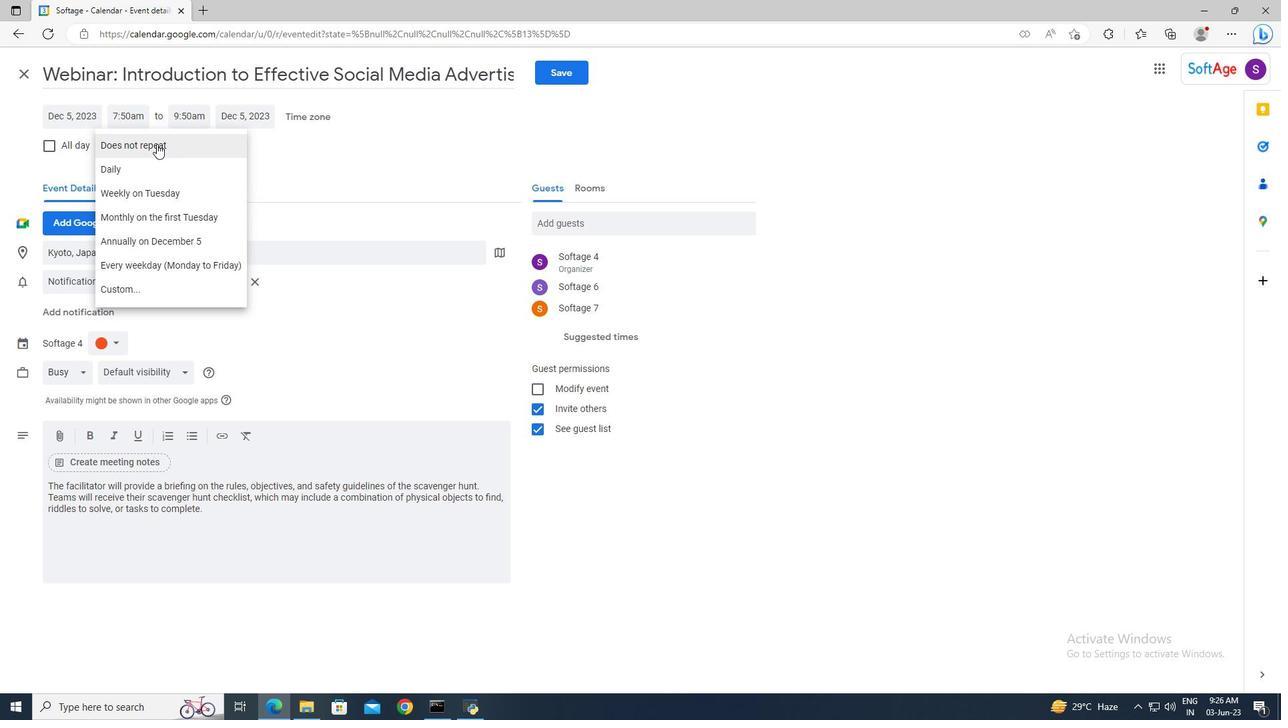 
Action: Mouse moved to (548, 71)
Screenshot: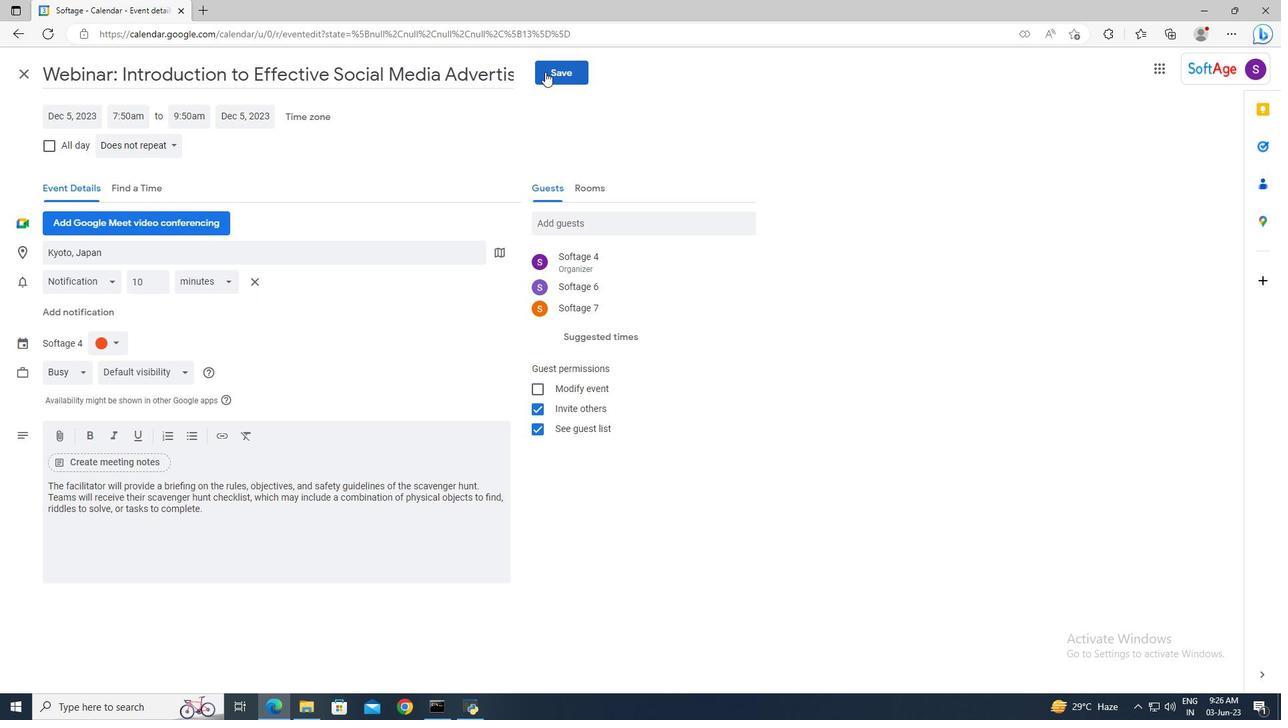 
Action: Mouse pressed left at (548, 71)
Screenshot: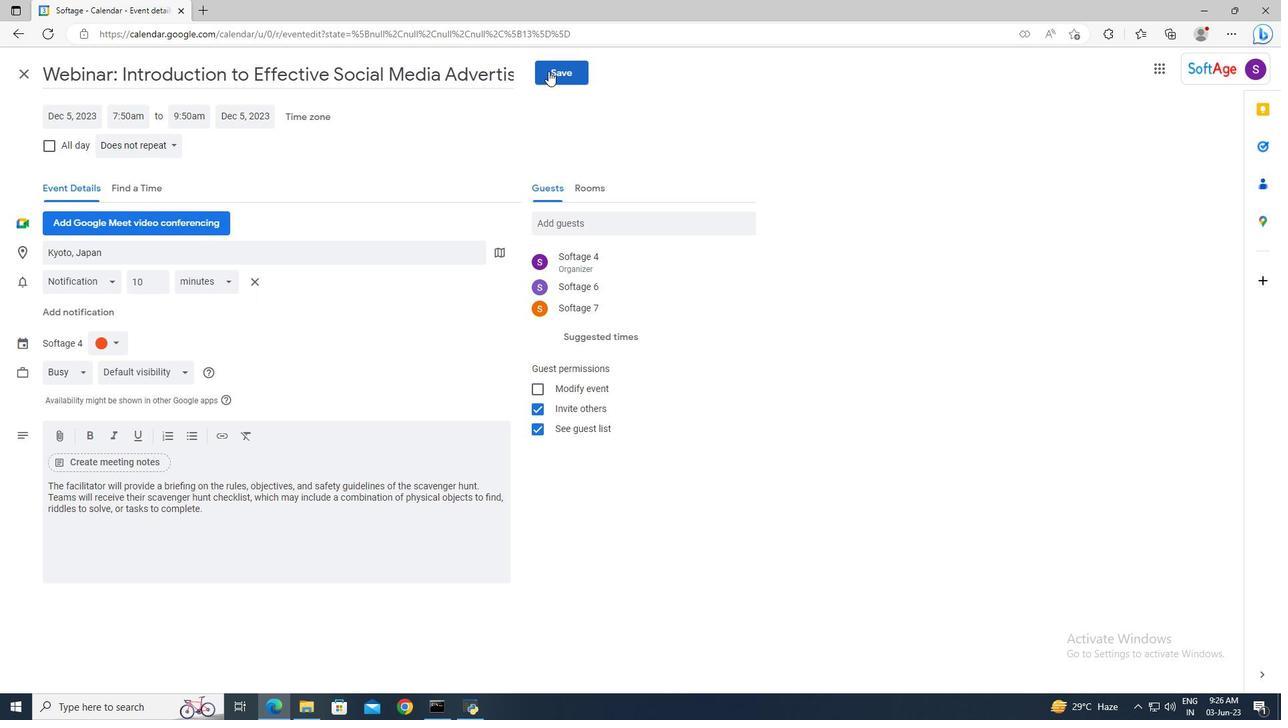 
Action: Mouse moved to (758, 405)
Screenshot: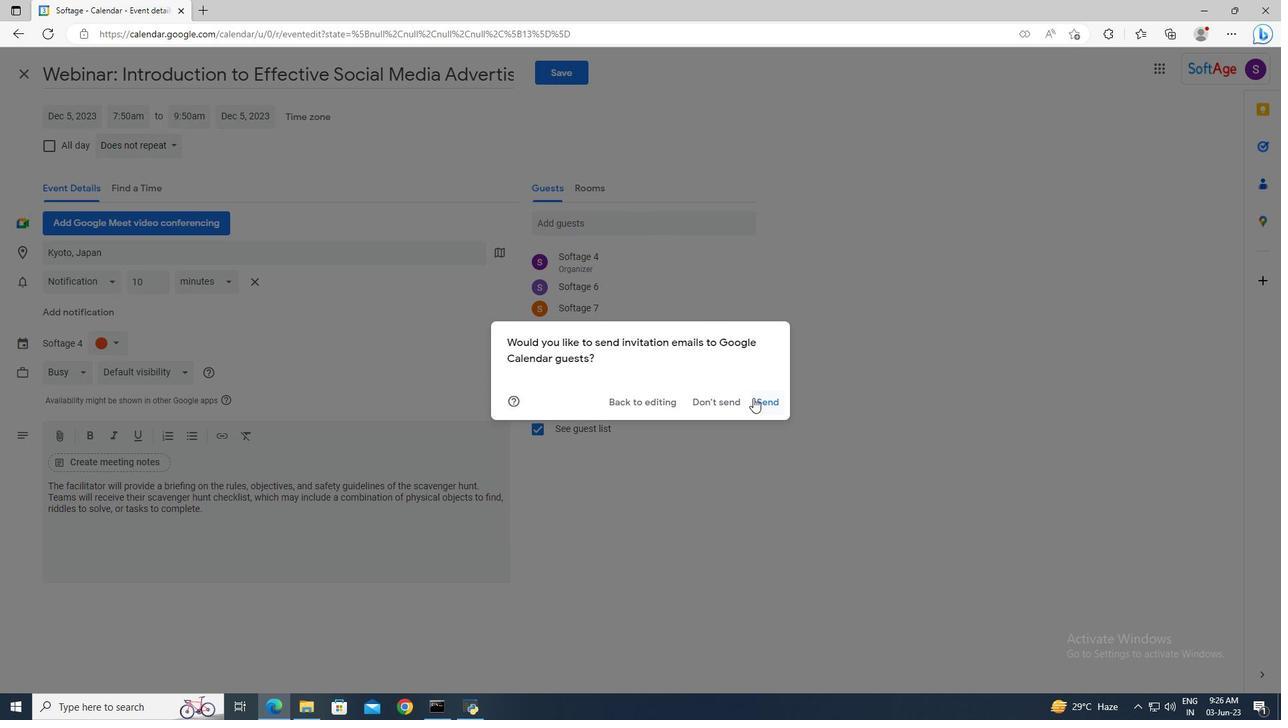 
Action: Mouse pressed left at (758, 405)
Screenshot: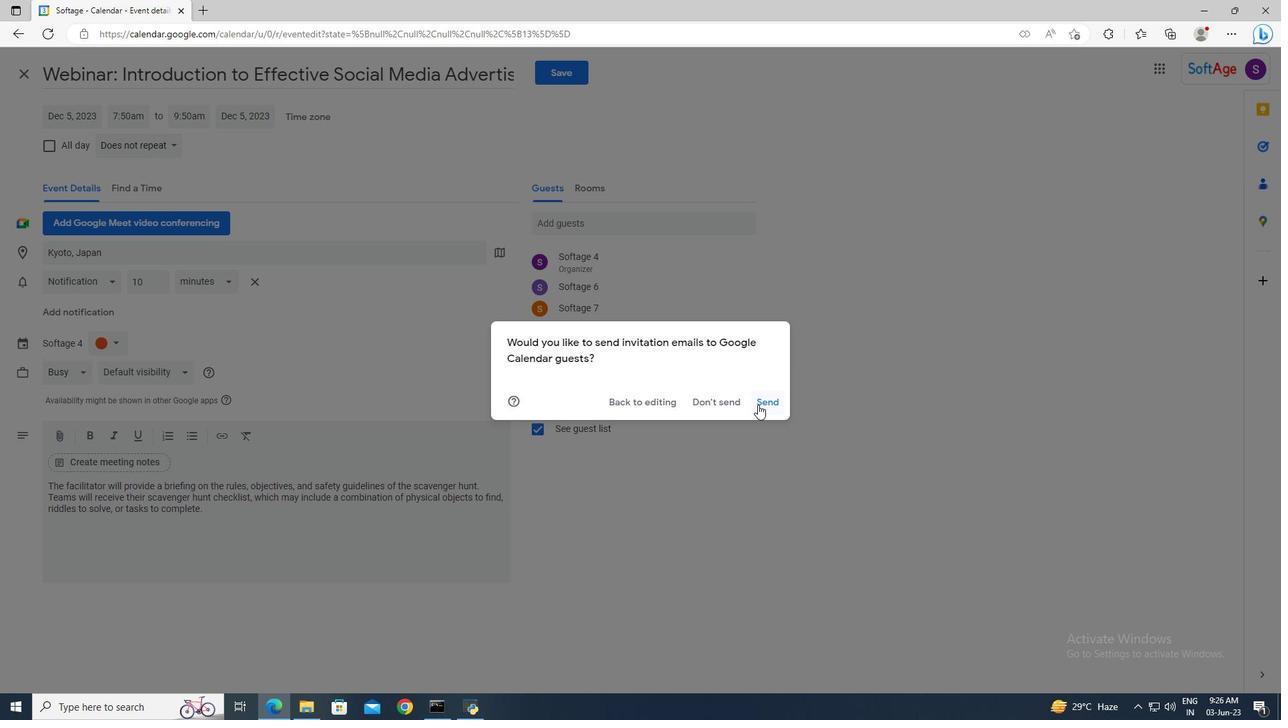 
